 Task: Find connections with filter location Khirkiyān with filter topic #consultantswith filter profile language Spanish with filter current company Oracle with filter school DOEACC with filter industry Fire Protection with filter service category Event Planning with filter keywords title Sales Representative
Action: Mouse moved to (271, 198)
Screenshot: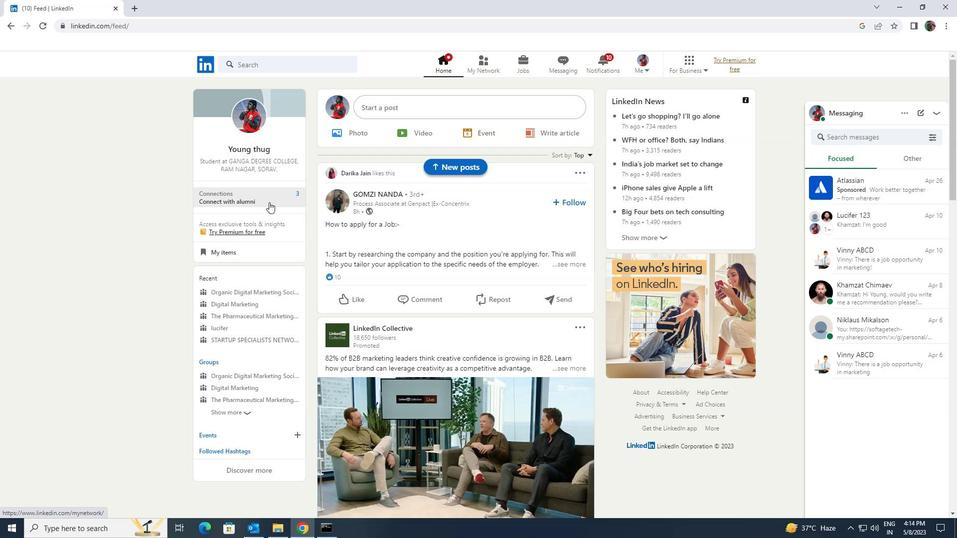 
Action: Mouse pressed left at (271, 198)
Screenshot: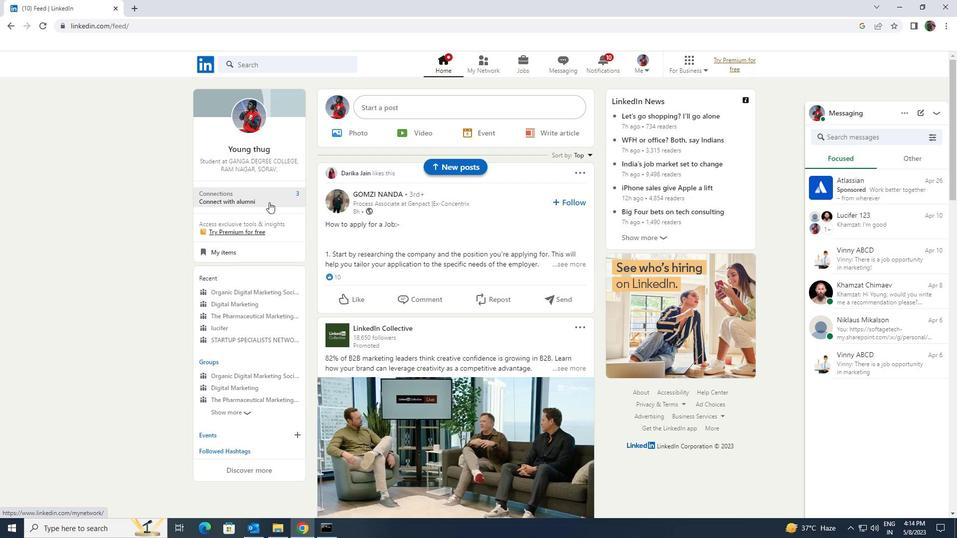 
Action: Mouse moved to (283, 119)
Screenshot: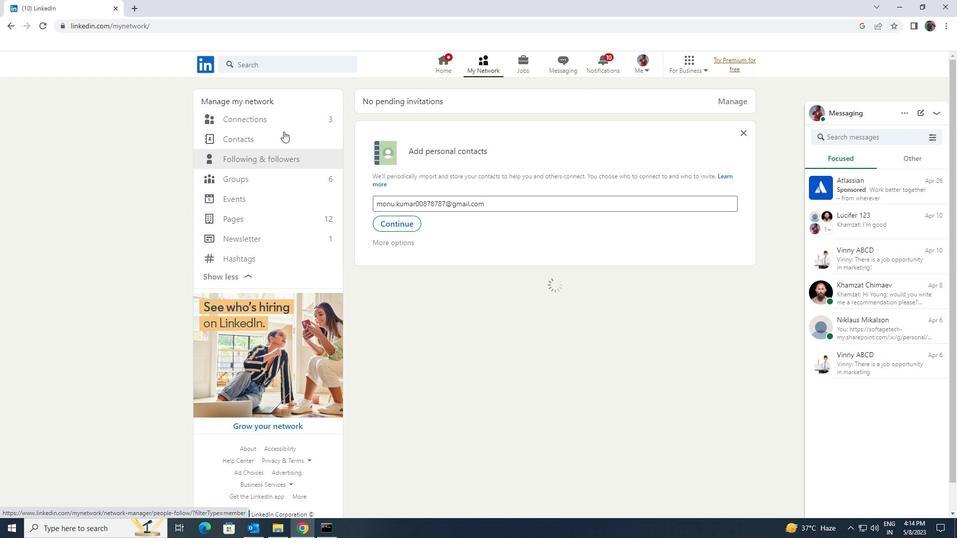 
Action: Mouse pressed left at (283, 119)
Screenshot: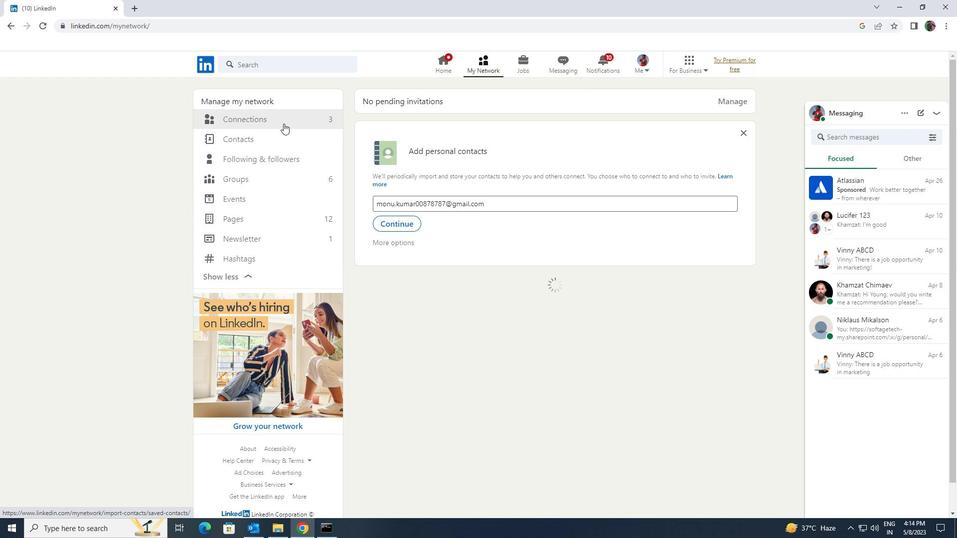 
Action: Mouse moved to (531, 123)
Screenshot: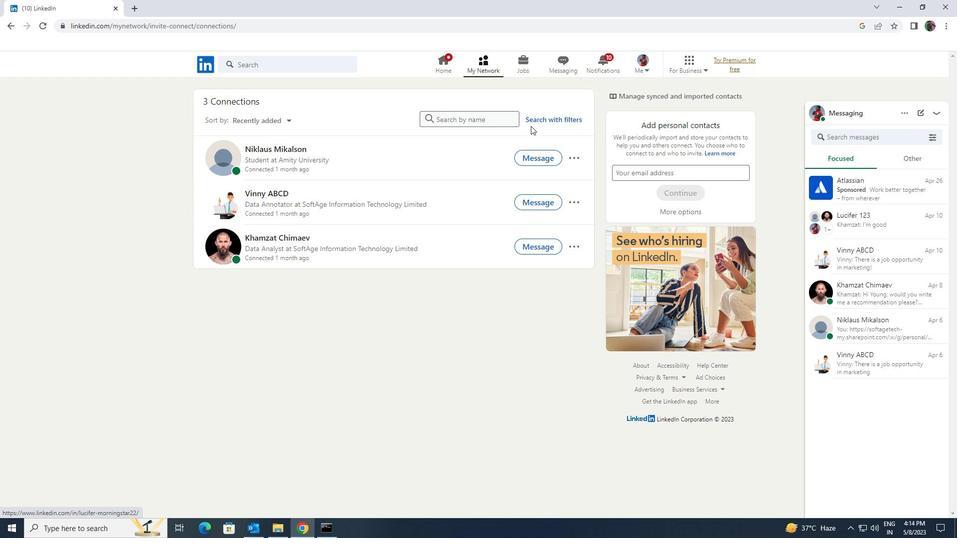 
Action: Mouse pressed left at (531, 123)
Screenshot: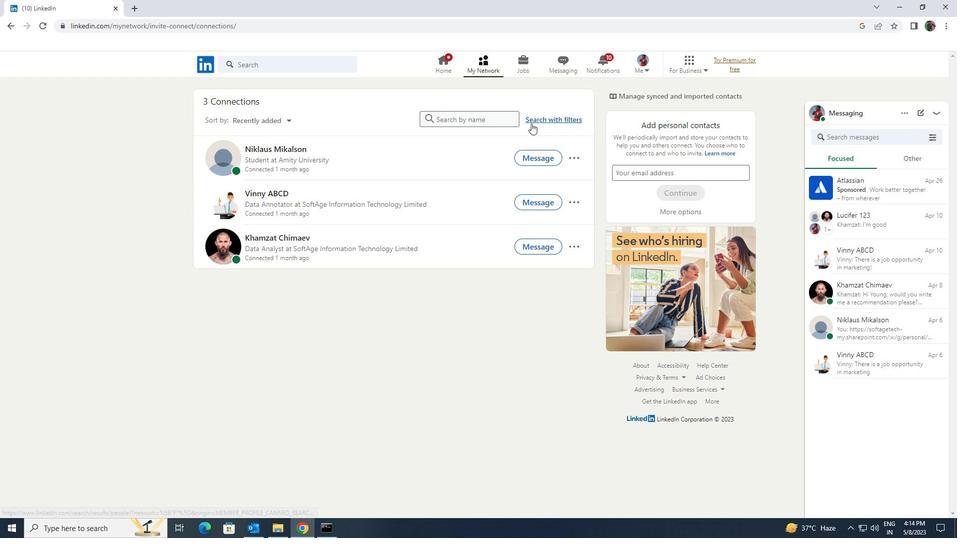 
Action: Mouse moved to (515, 92)
Screenshot: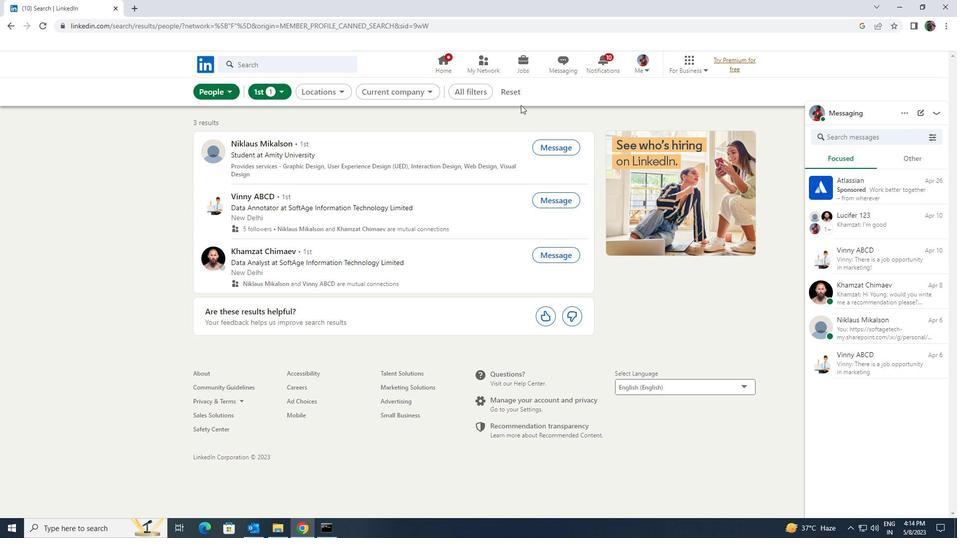
Action: Mouse pressed left at (515, 92)
Screenshot: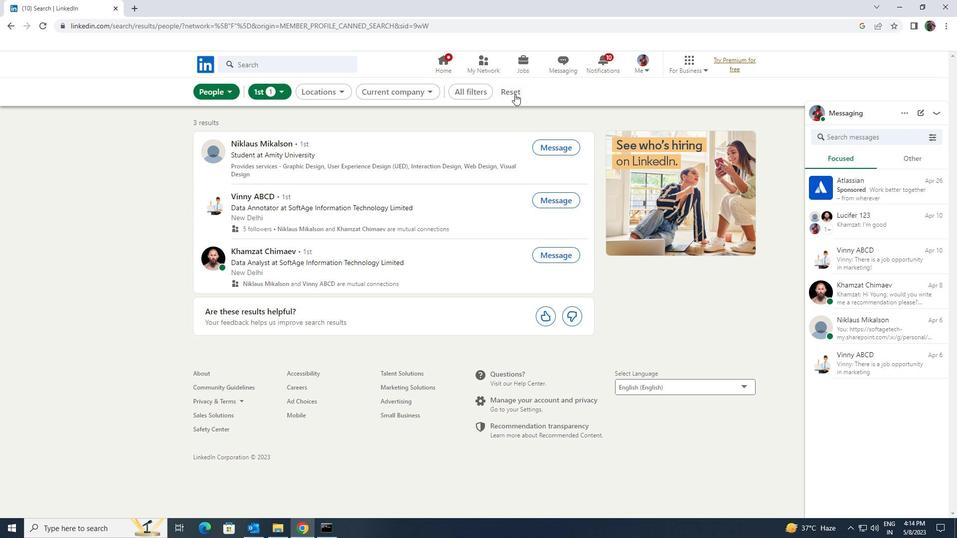 
Action: Mouse moved to (507, 92)
Screenshot: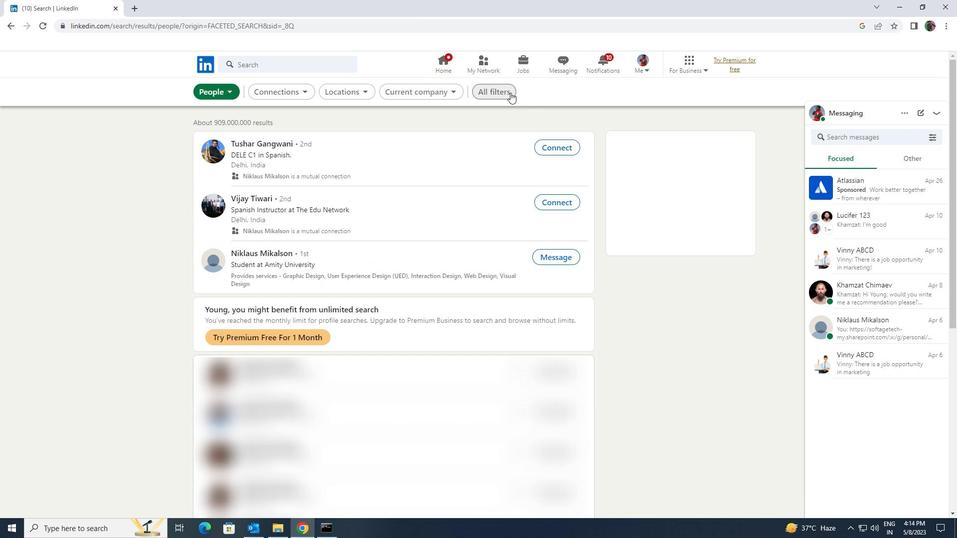 
Action: Mouse pressed left at (507, 92)
Screenshot: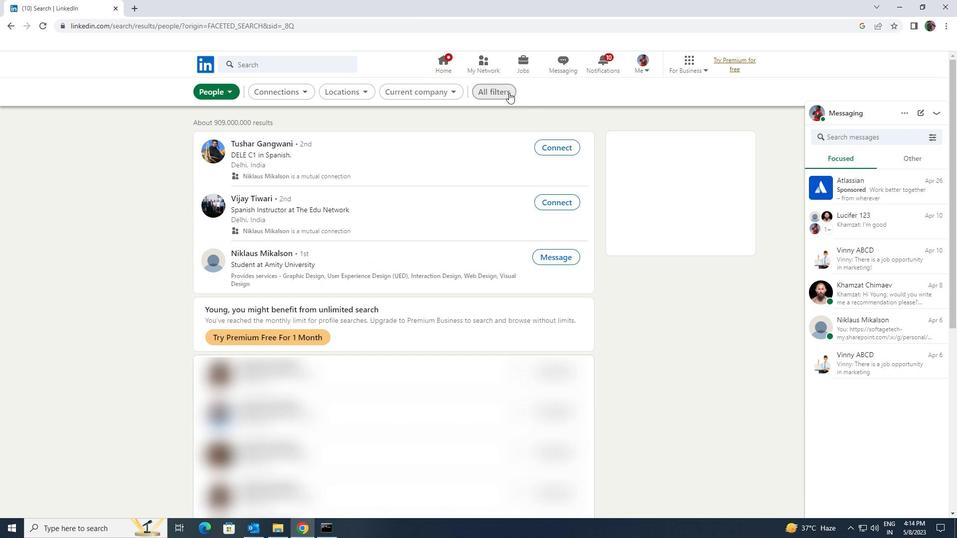 
Action: Mouse moved to (830, 391)
Screenshot: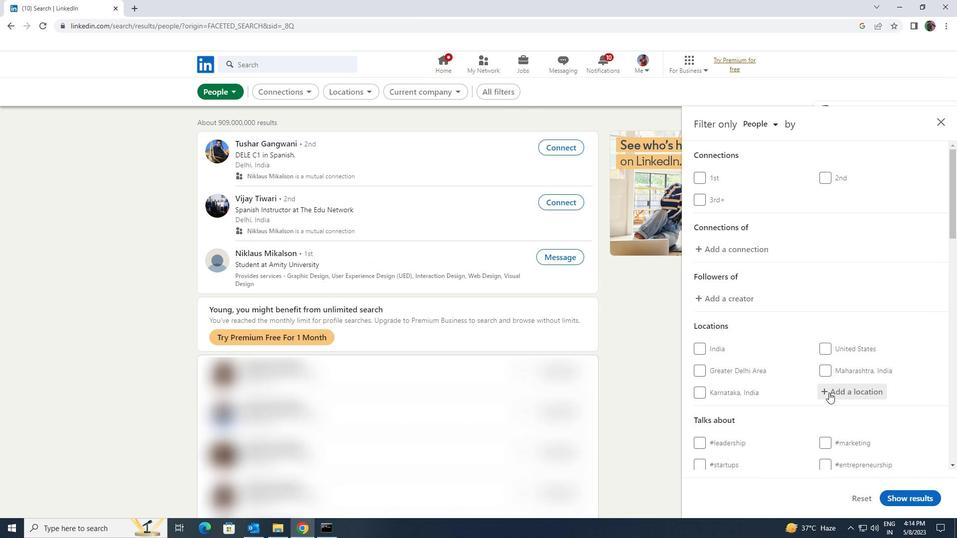 
Action: Mouse pressed left at (830, 391)
Screenshot: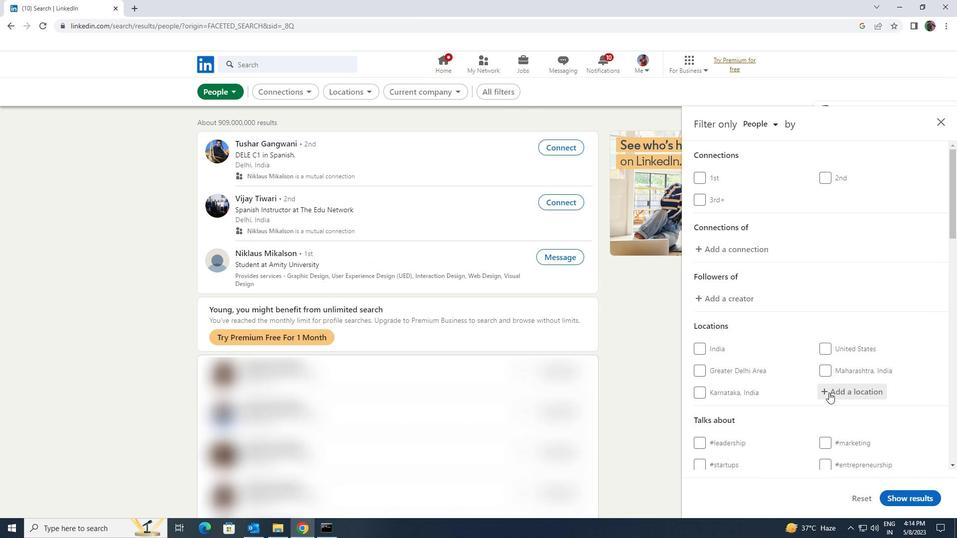 
Action: Key pressed <Key.shift>KHIRKIYAN<Key.backspace>
Screenshot: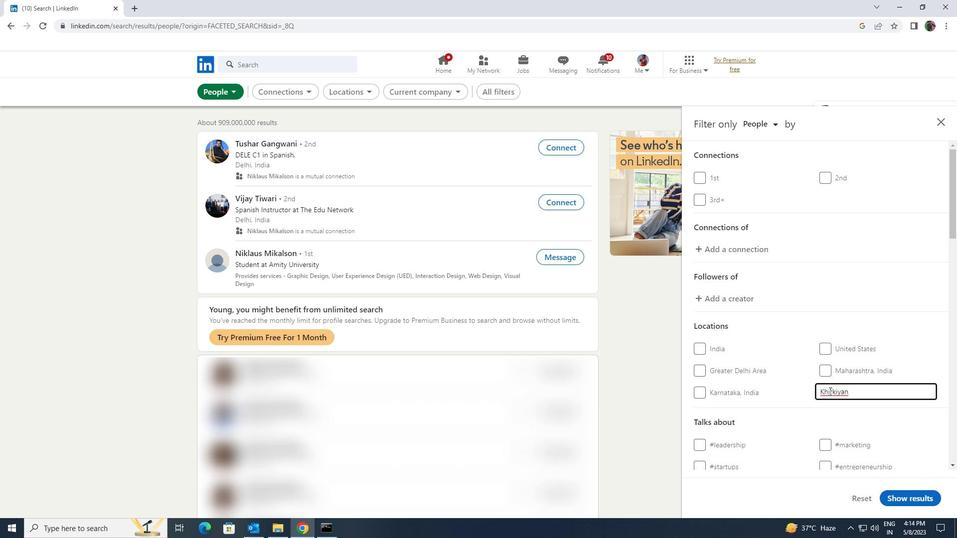 
Action: Mouse moved to (827, 406)
Screenshot: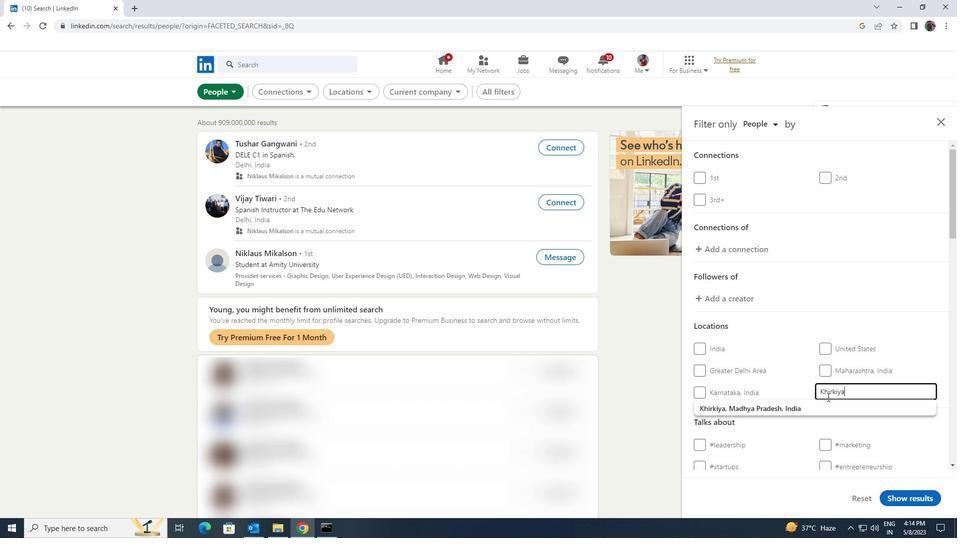 
Action: Mouse pressed left at (827, 406)
Screenshot: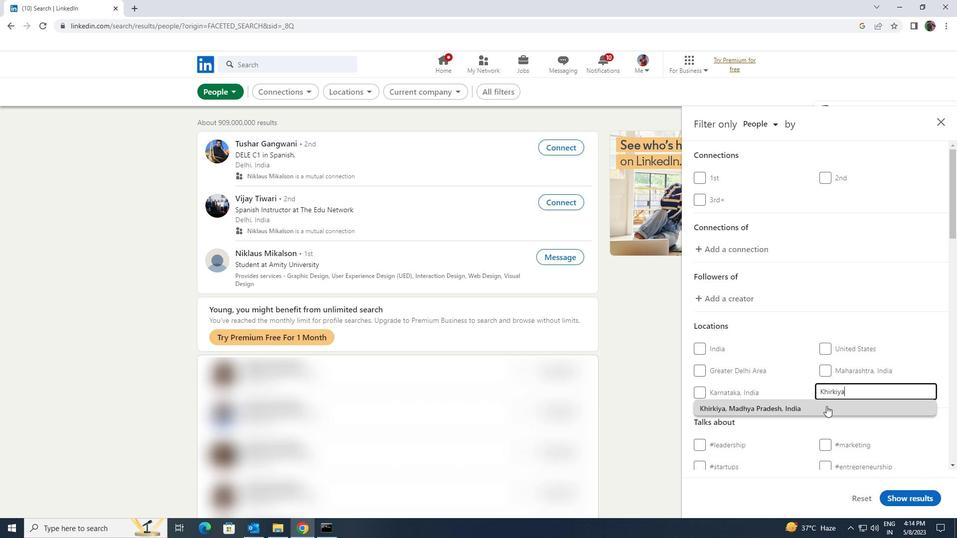 
Action: Mouse moved to (774, 375)
Screenshot: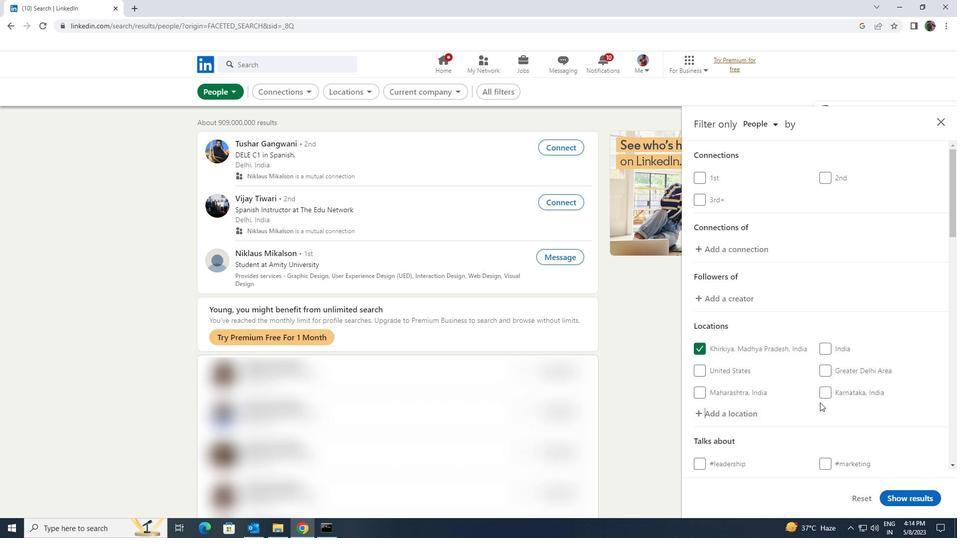 
Action: Mouse scrolled (774, 374) with delta (0, 0)
Screenshot: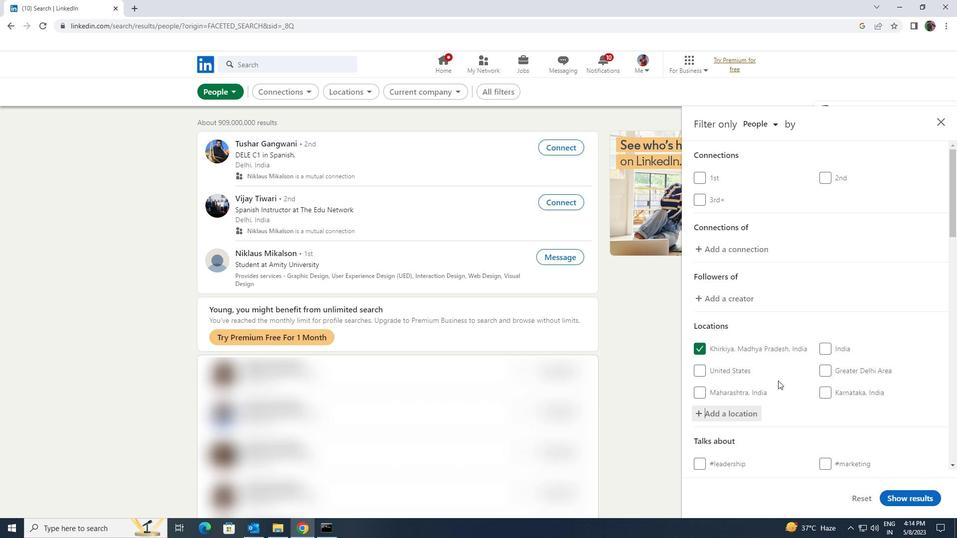 
Action: Mouse moved to (804, 408)
Screenshot: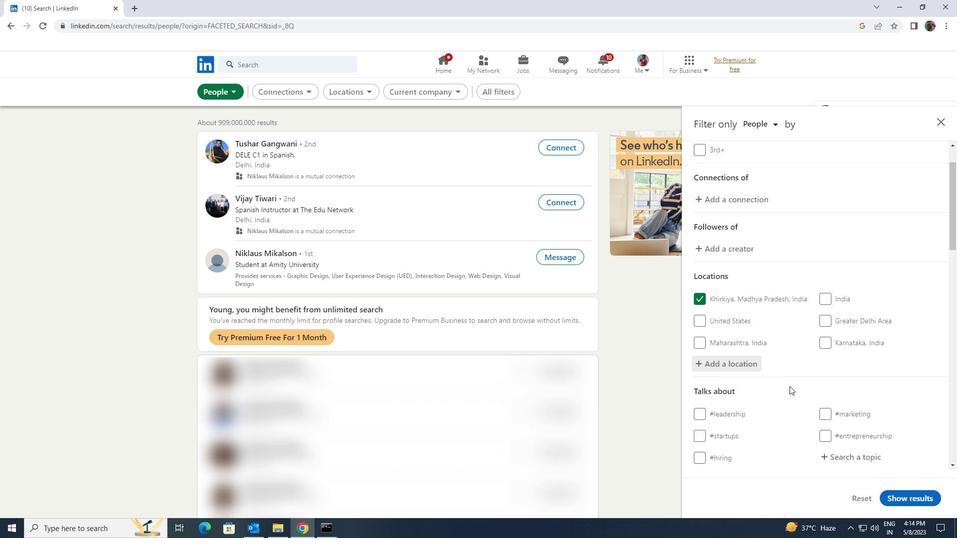 
Action: Mouse scrolled (804, 407) with delta (0, 0)
Screenshot: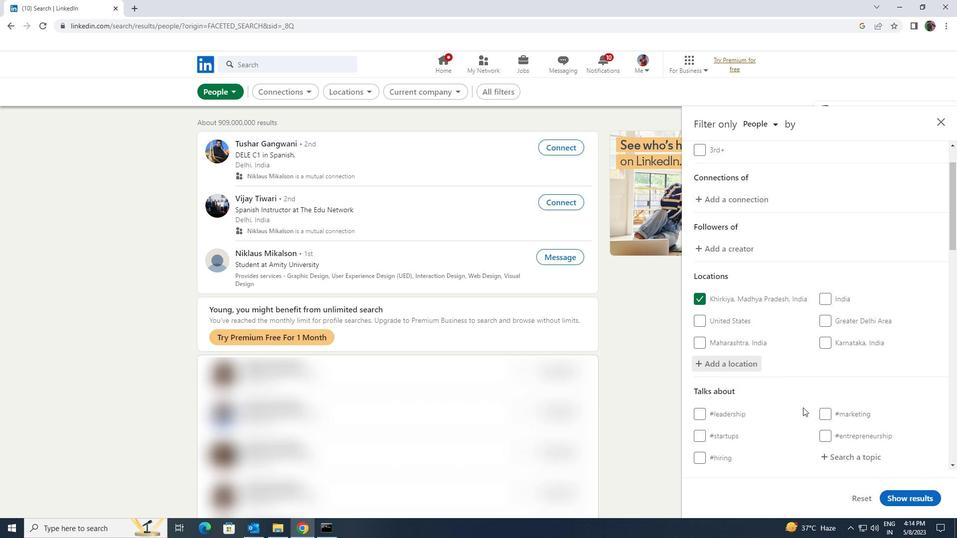 
Action: Mouse scrolled (804, 407) with delta (0, 0)
Screenshot: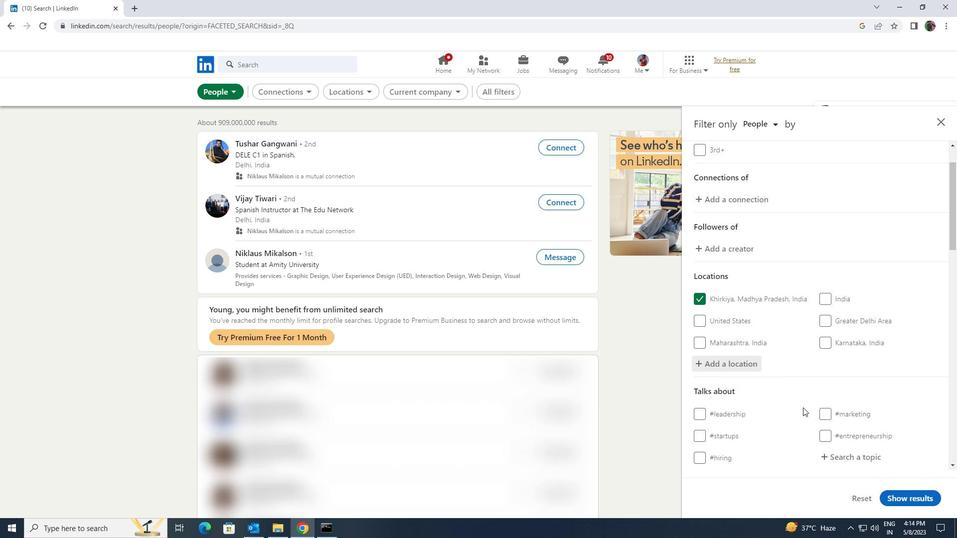 
Action: Mouse moved to (834, 362)
Screenshot: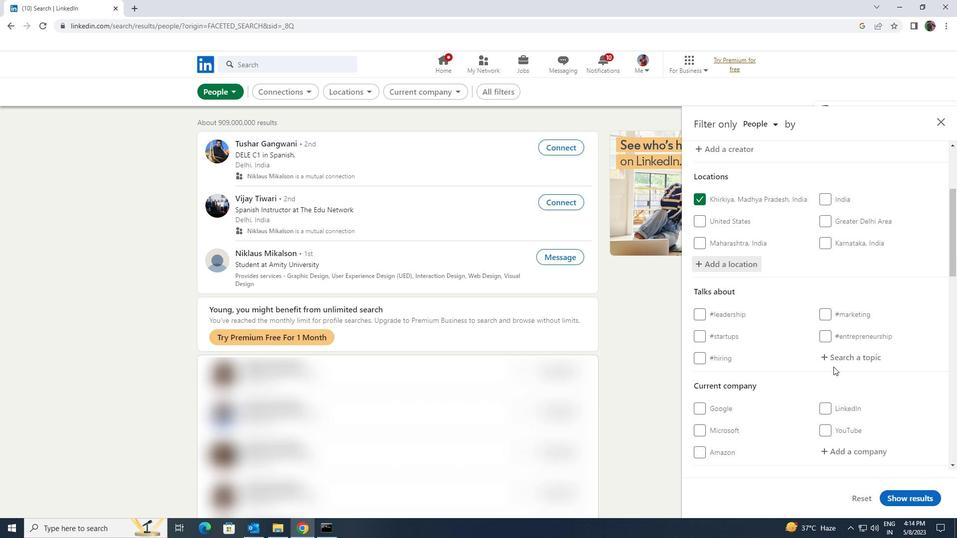 
Action: Mouse pressed left at (834, 362)
Screenshot: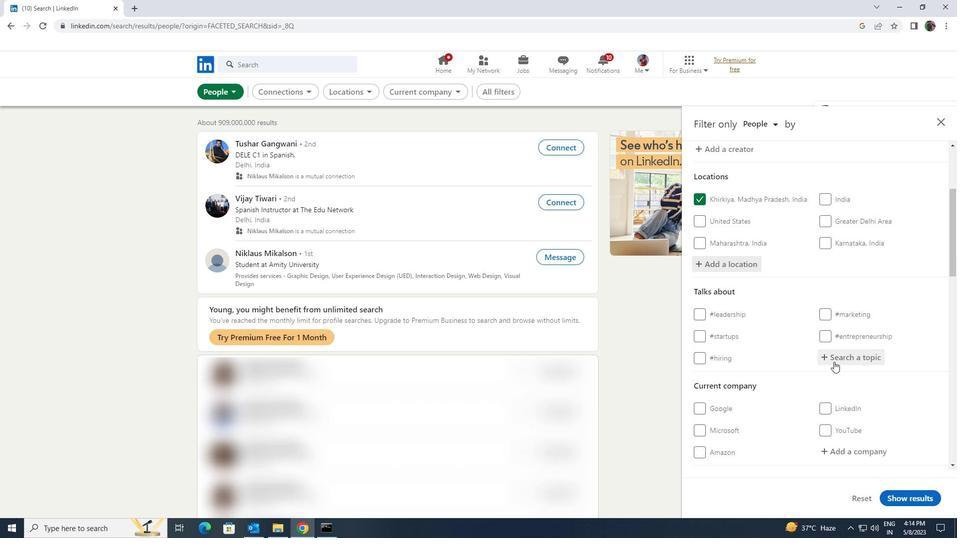 
Action: Key pressed <Key.shift><Key.shift><Key.shift><Key.shift><Key.shift>CONSU
Screenshot: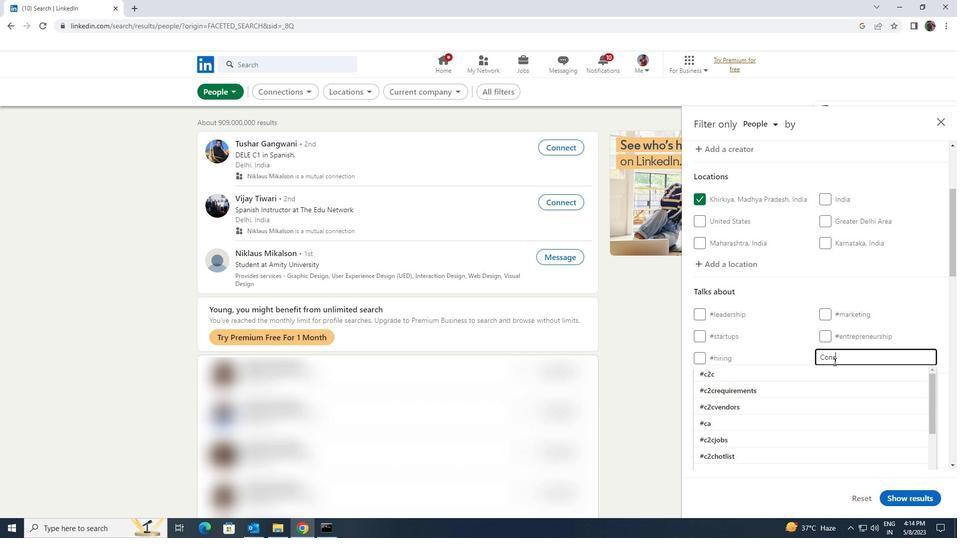 
Action: Mouse moved to (809, 418)
Screenshot: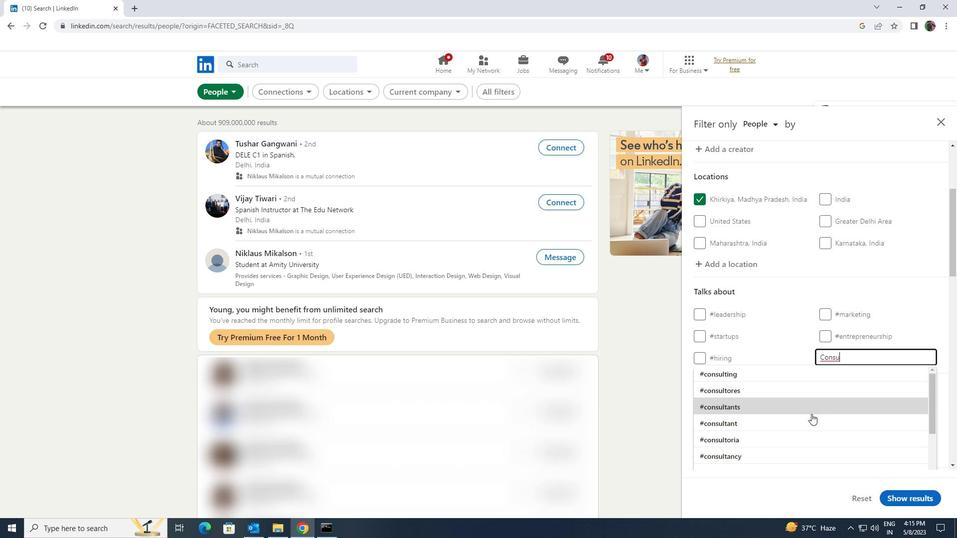 
Action: Mouse pressed left at (809, 418)
Screenshot: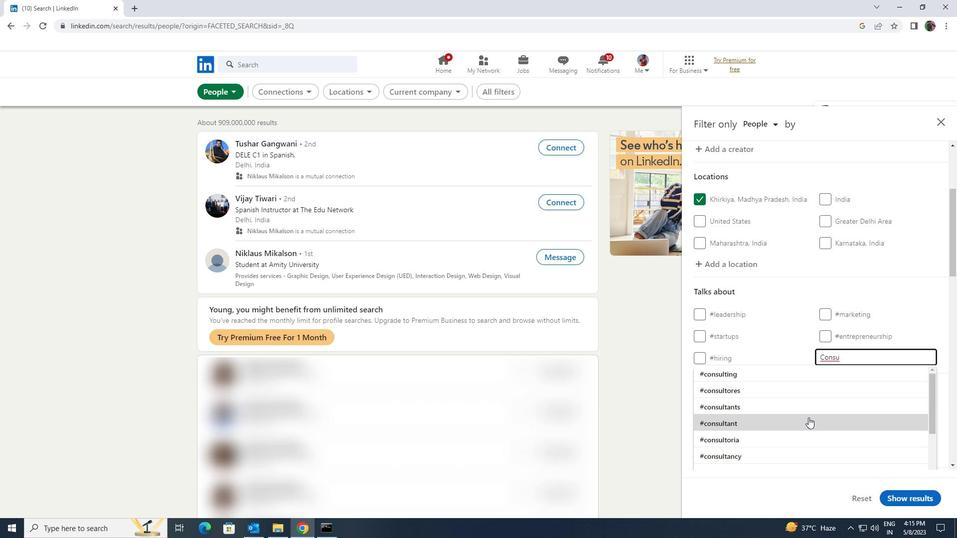 
Action: Mouse scrolled (809, 417) with delta (0, 0)
Screenshot: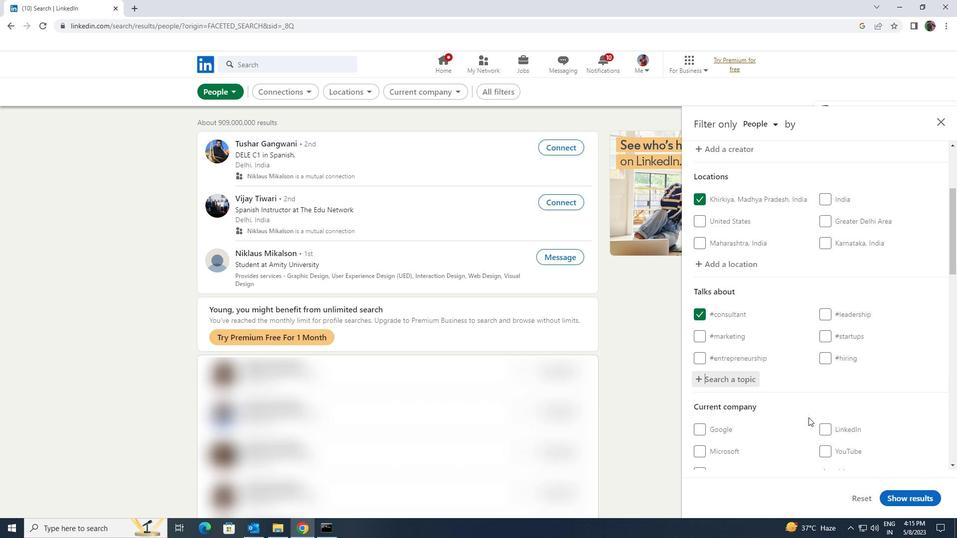 
Action: Mouse scrolled (809, 417) with delta (0, 0)
Screenshot: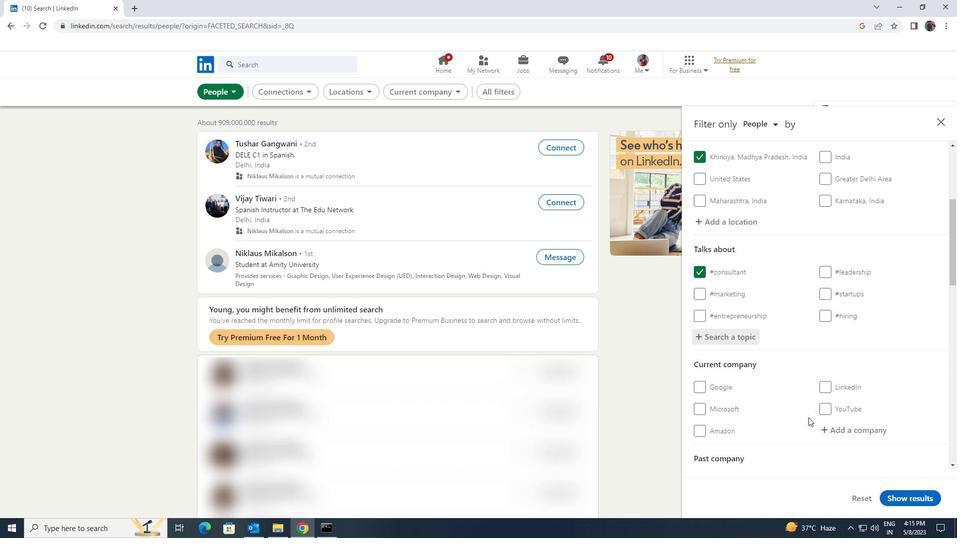 
Action: Mouse scrolled (809, 417) with delta (0, 0)
Screenshot: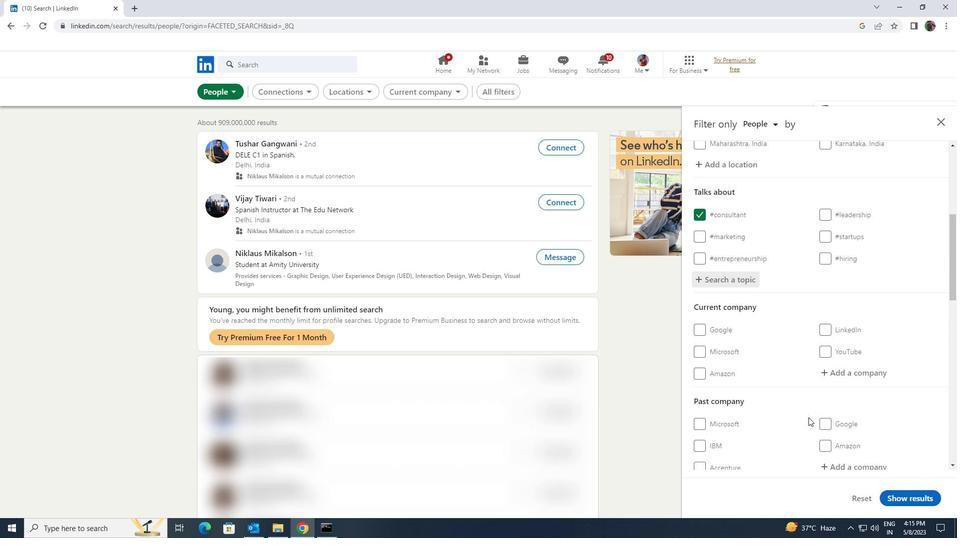 
Action: Mouse scrolled (809, 417) with delta (0, 0)
Screenshot: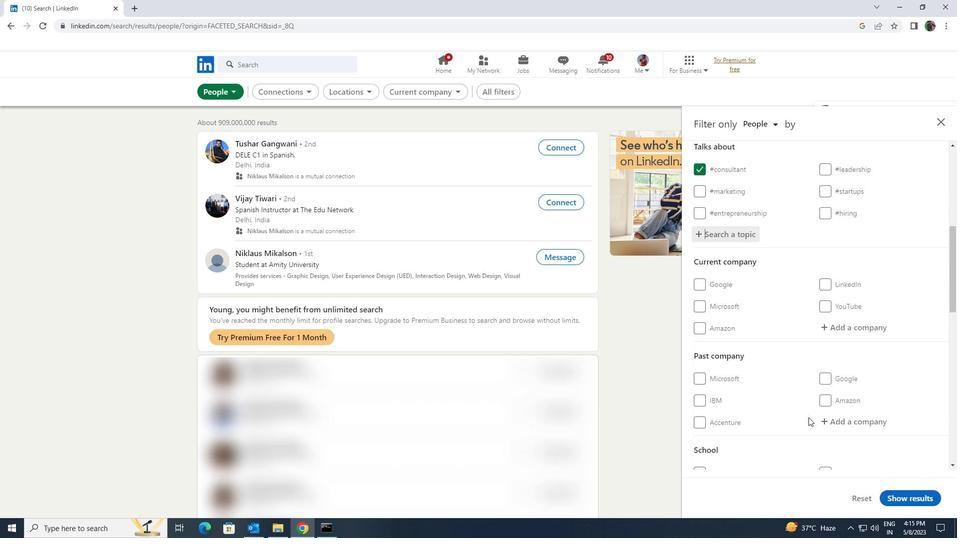 
Action: Mouse scrolled (809, 417) with delta (0, 0)
Screenshot: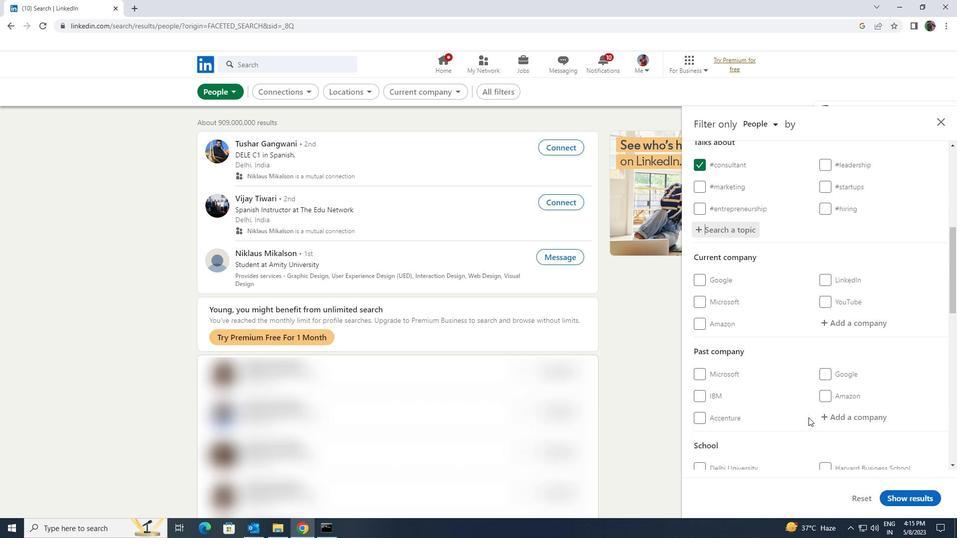 
Action: Mouse scrolled (809, 417) with delta (0, 0)
Screenshot: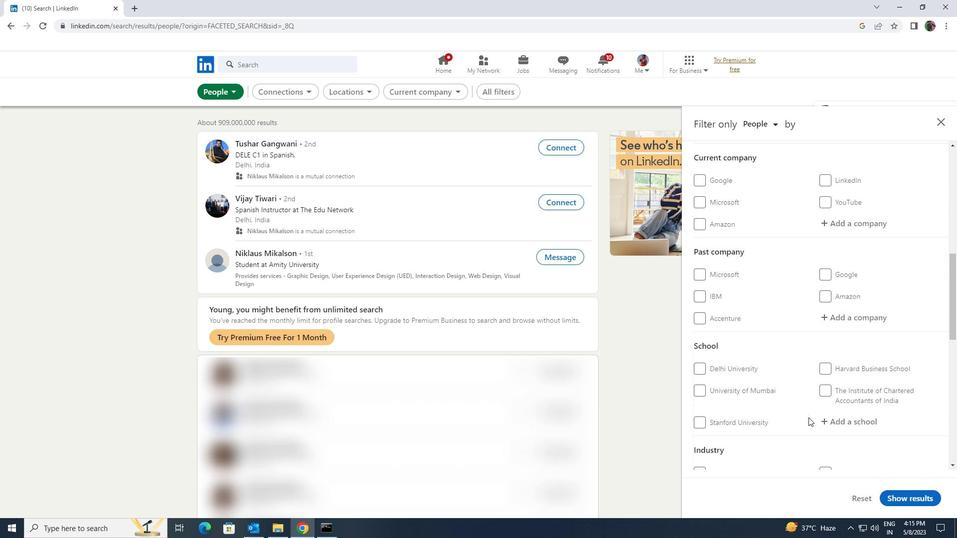 
Action: Mouse scrolled (809, 417) with delta (0, 0)
Screenshot: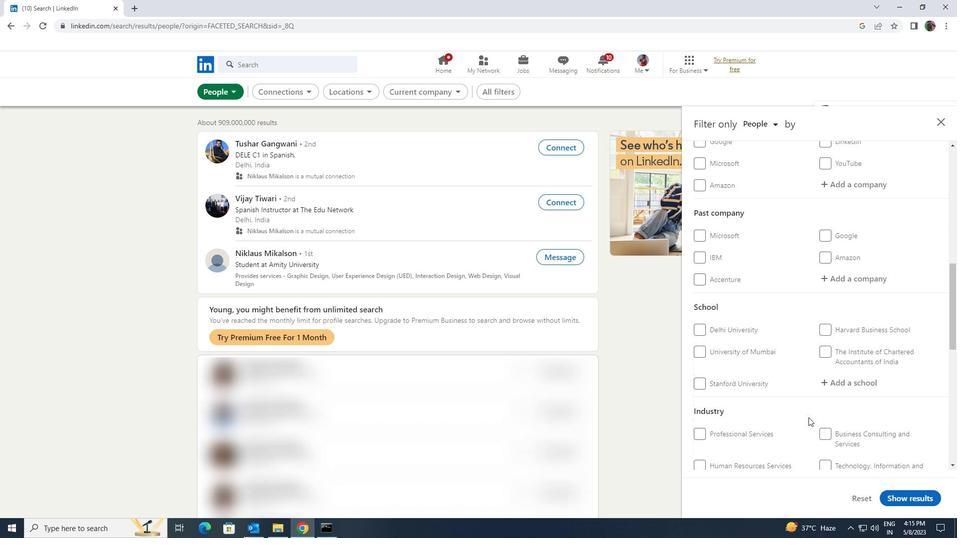 
Action: Mouse scrolled (809, 417) with delta (0, 0)
Screenshot: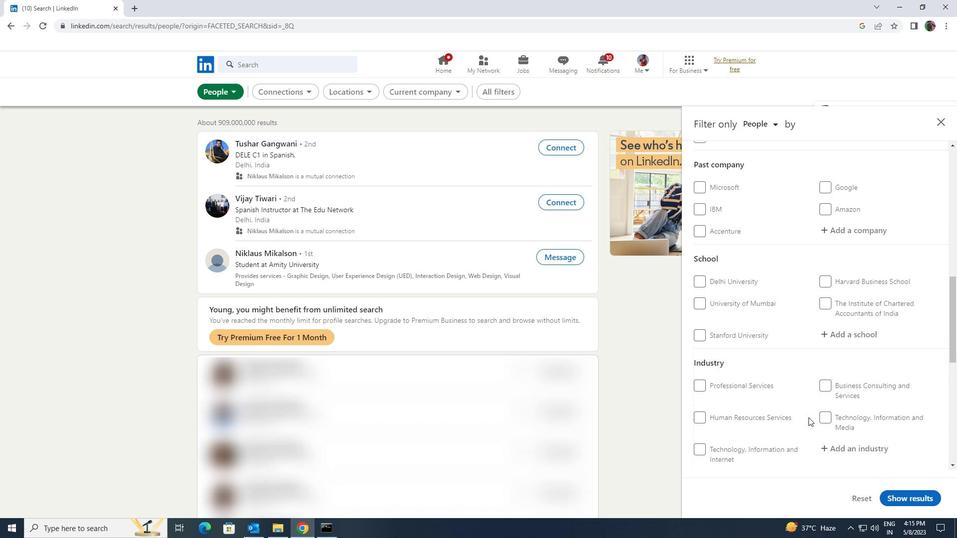 
Action: Mouse scrolled (809, 417) with delta (0, 0)
Screenshot: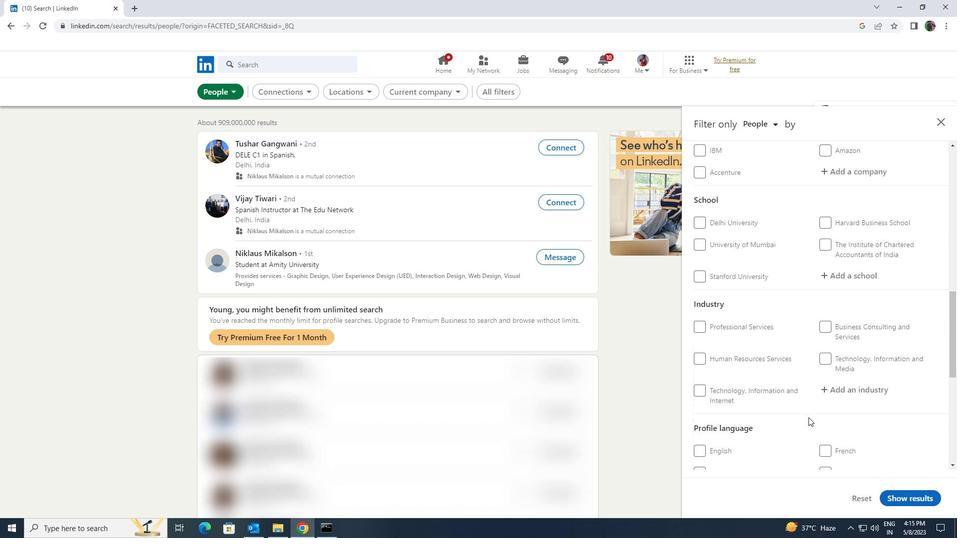 
Action: Mouse moved to (724, 415)
Screenshot: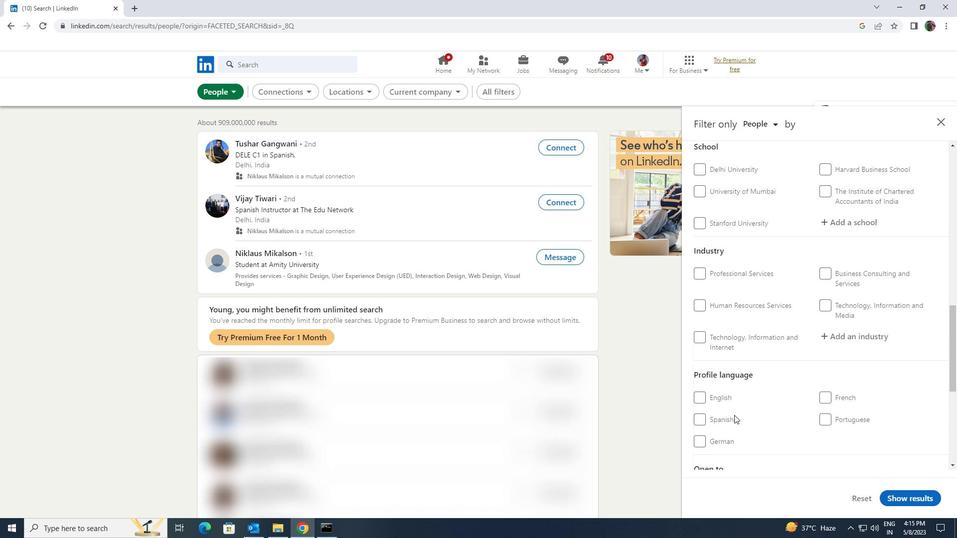 
Action: Mouse pressed left at (724, 415)
Screenshot: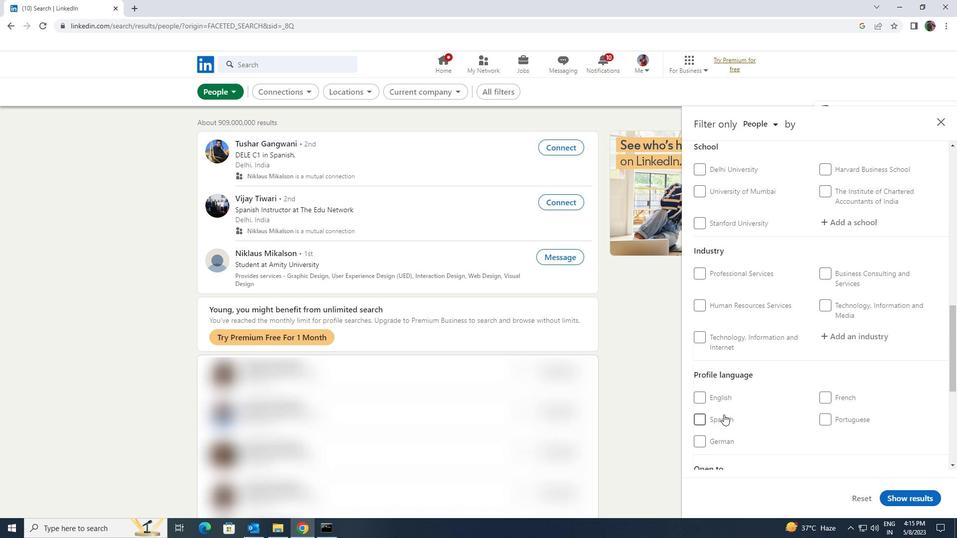 
Action: Mouse moved to (828, 425)
Screenshot: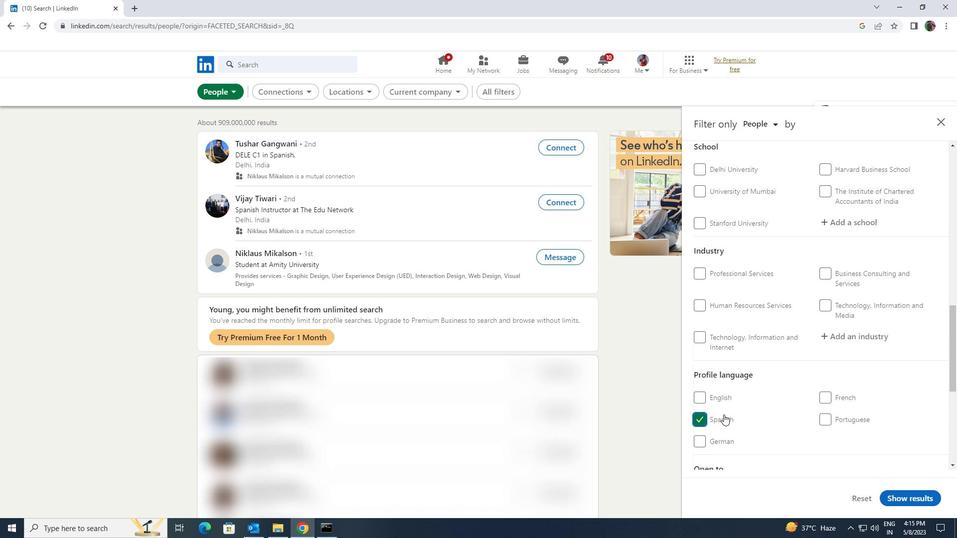 
Action: Mouse scrolled (828, 425) with delta (0, 0)
Screenshot: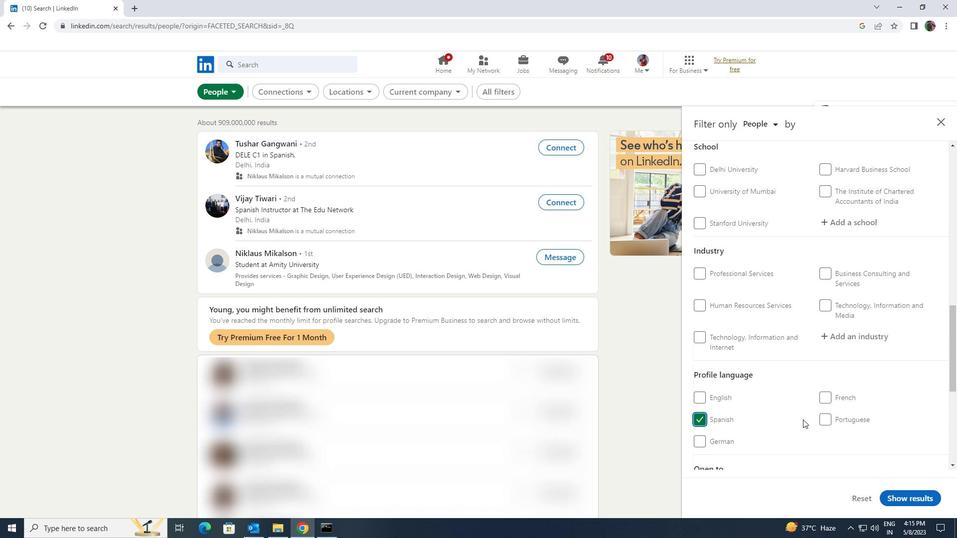 
Action: Mouse moved to (828, 426)
Screenshot: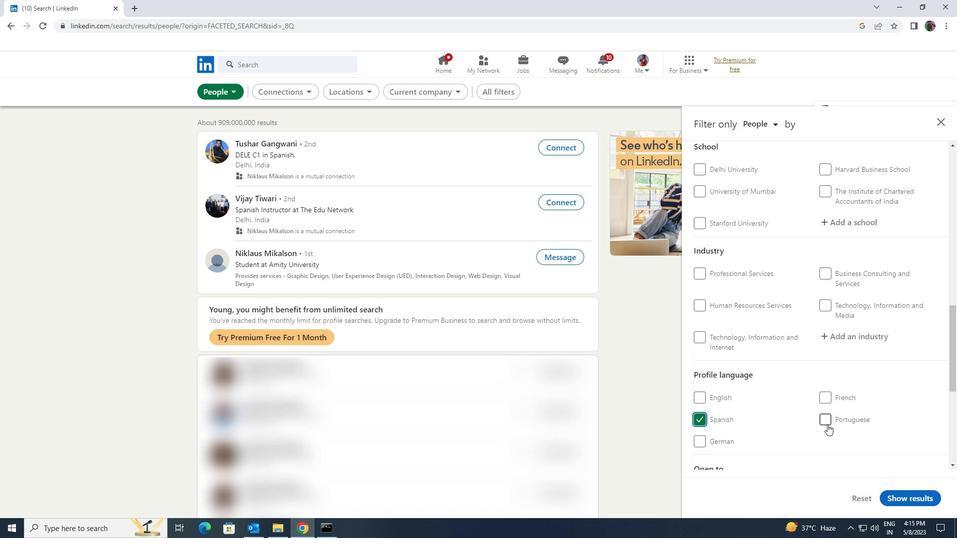 
Action: Mouse scrolled (828, 426) with delta (0, 0)
Screenshot: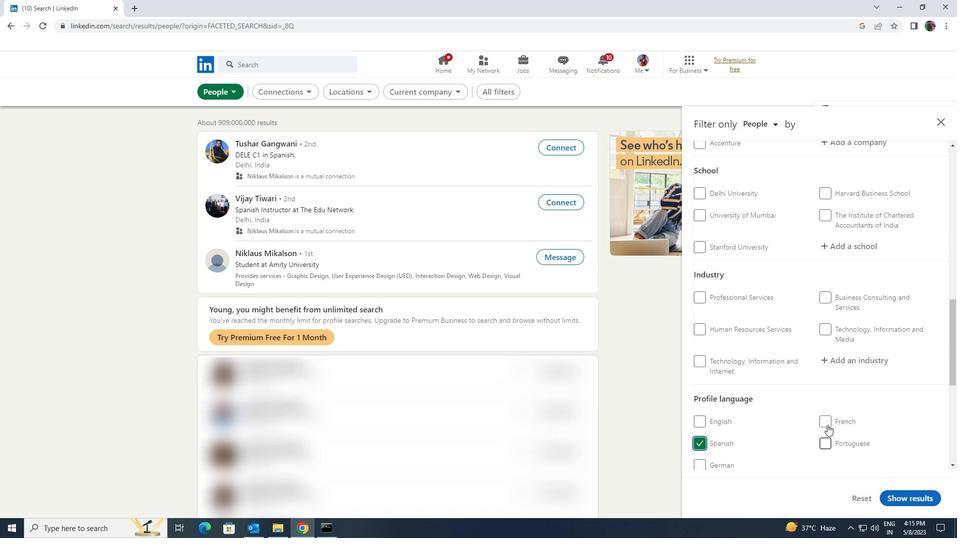 
Action: Mouse scrolled (828, 426) with delta (0, 0)
Screenshot: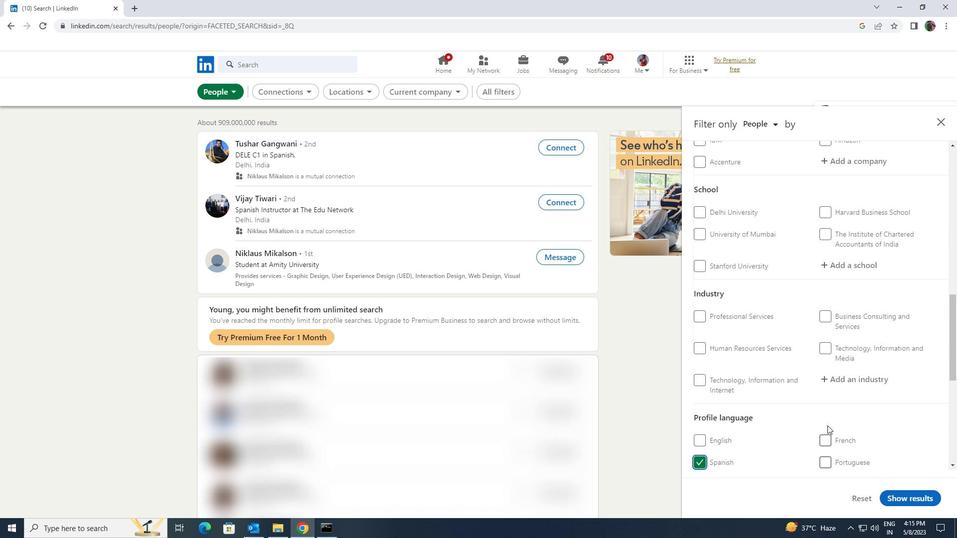 
Action: Mouse moved to (828, 426)
Screenshot: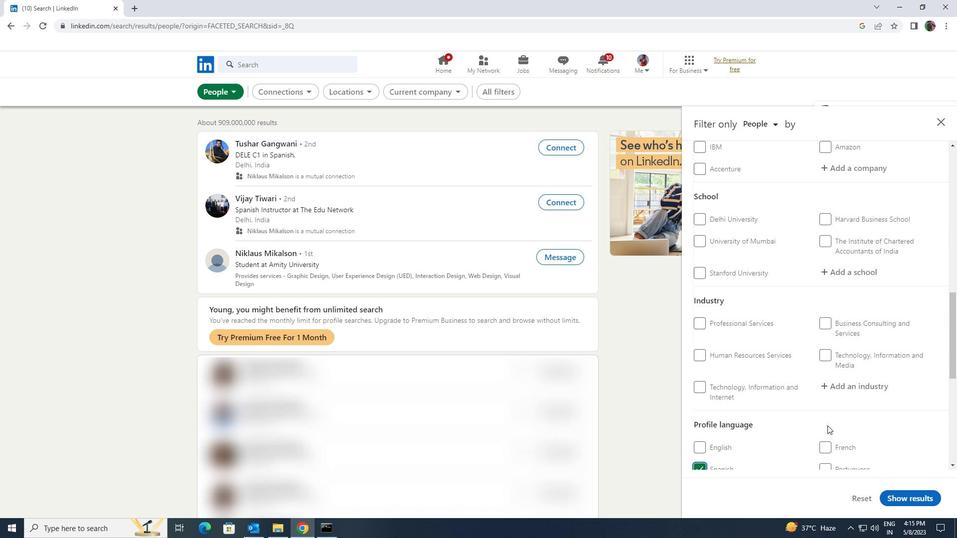 
Action: Mouse scrolled (828, 427) with delta (0, 0)
Screenshot: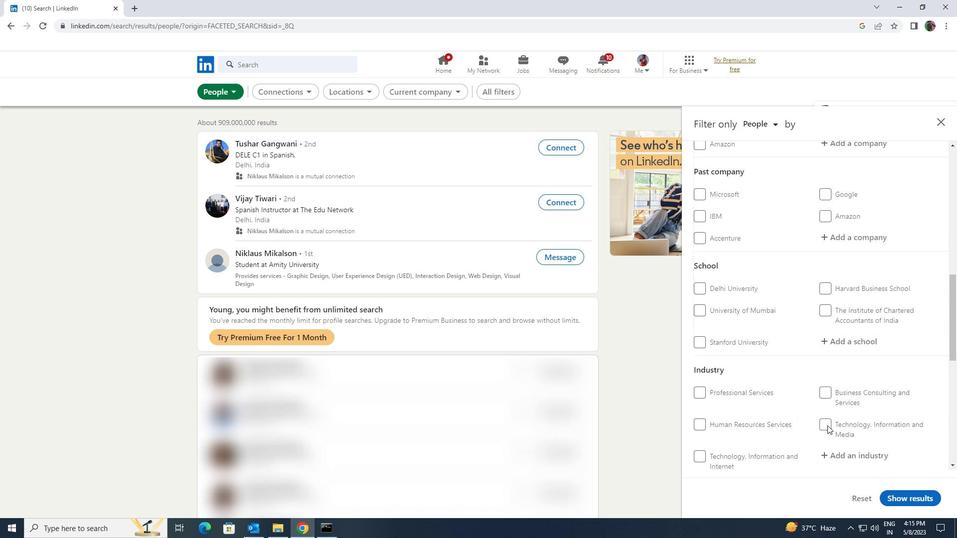 
Action: Mouse scrolled (828, 427) with delta (0, 0)
Screenshot: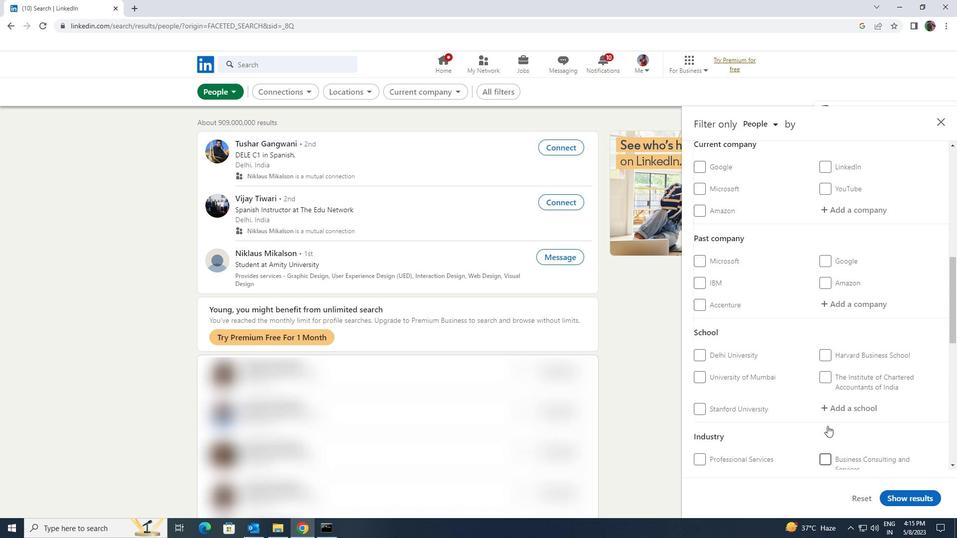 
Action: Mouse scrolled (828, 427) with delta (0, 0)
Screenshot: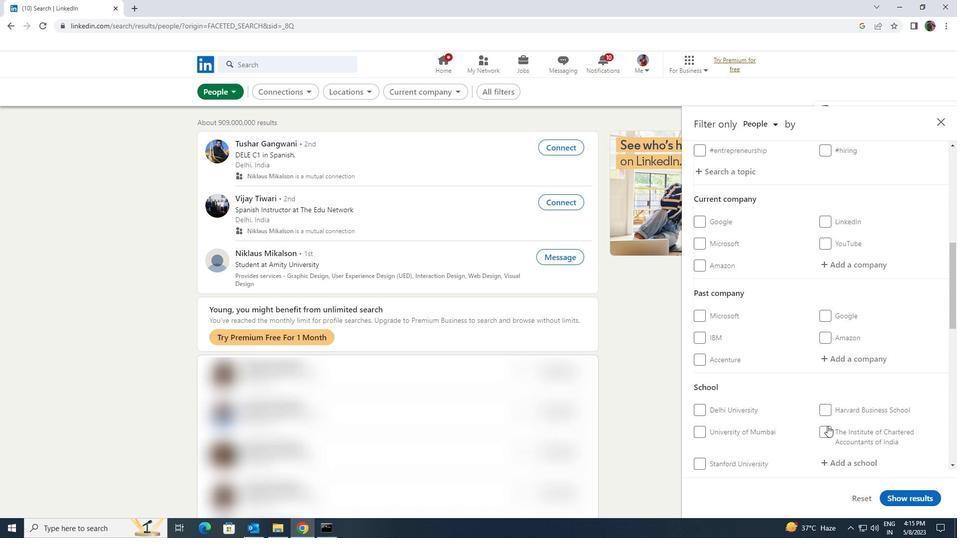 
Action: Mouse scrolled (828, 427) with delta (0, 0)
Screenshot: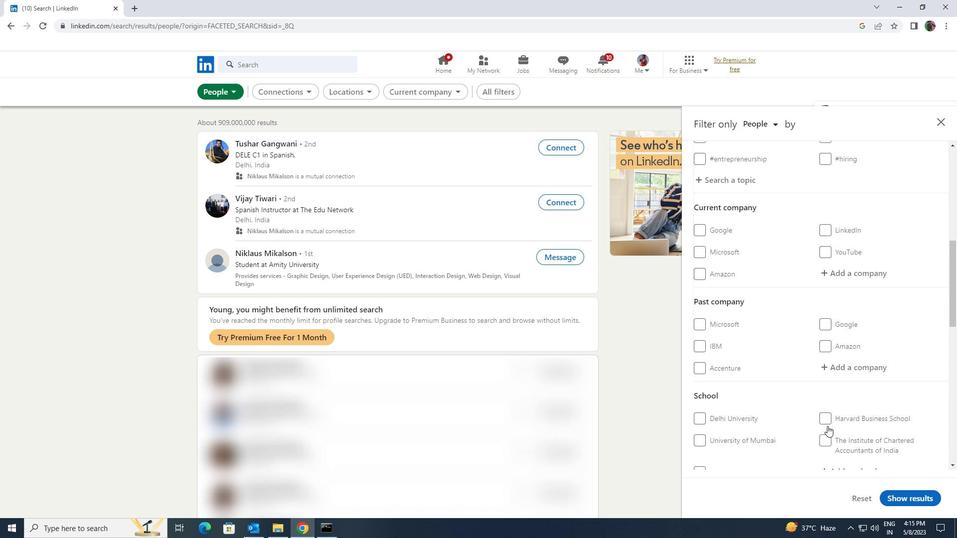 
Action: Mouse moved to (828, 373)
Screenshot: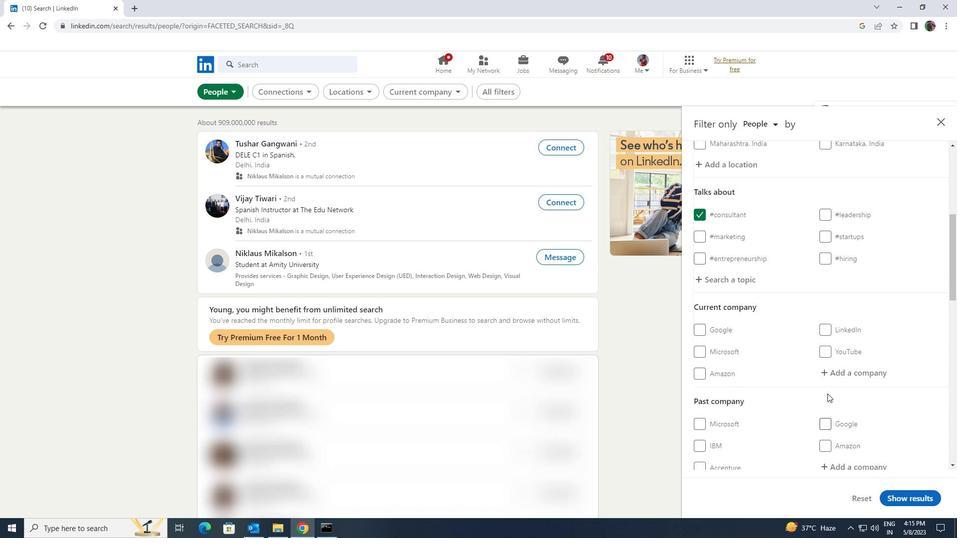 
Action: Mouse pressed left at (828, 373)
Screenshot: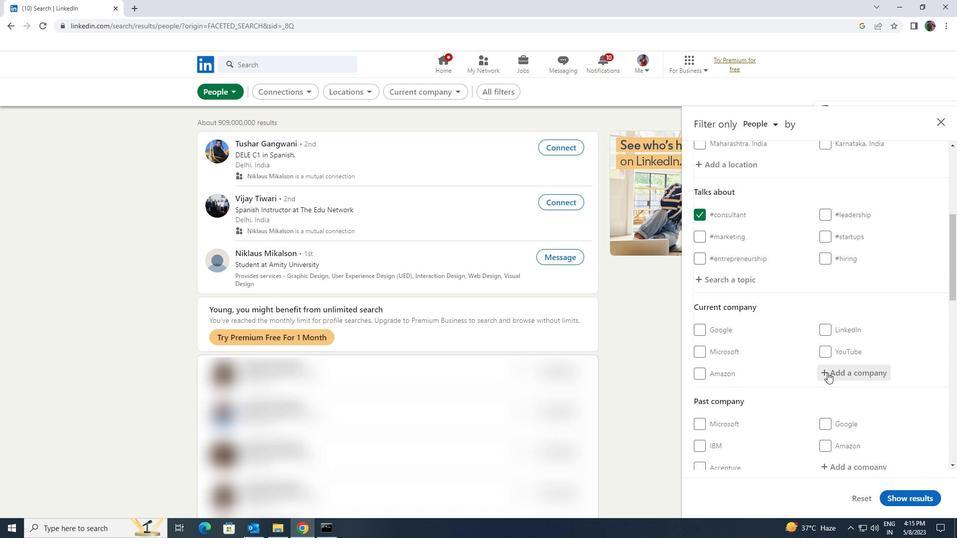 
Action: Key pressed <Key.shift>ORACLE
Screenshot: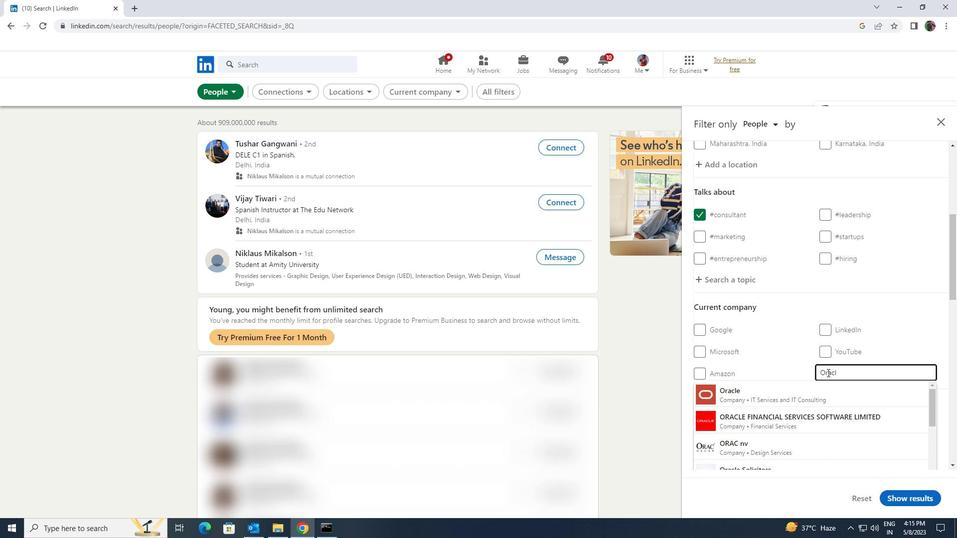 
Action: Mouse moved to (822, 391)
Screenshot: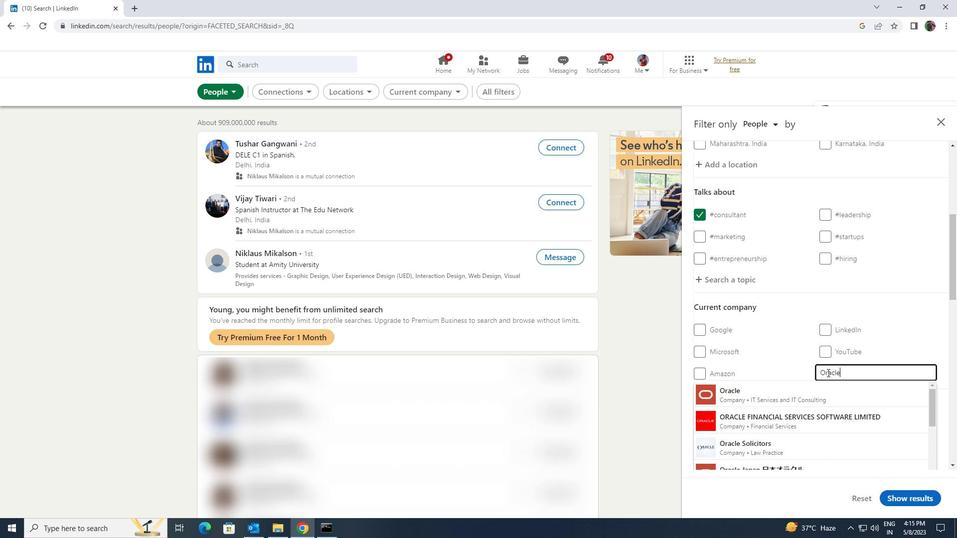 
Action: Mouse pressed left at (822, 391)
Screenshot: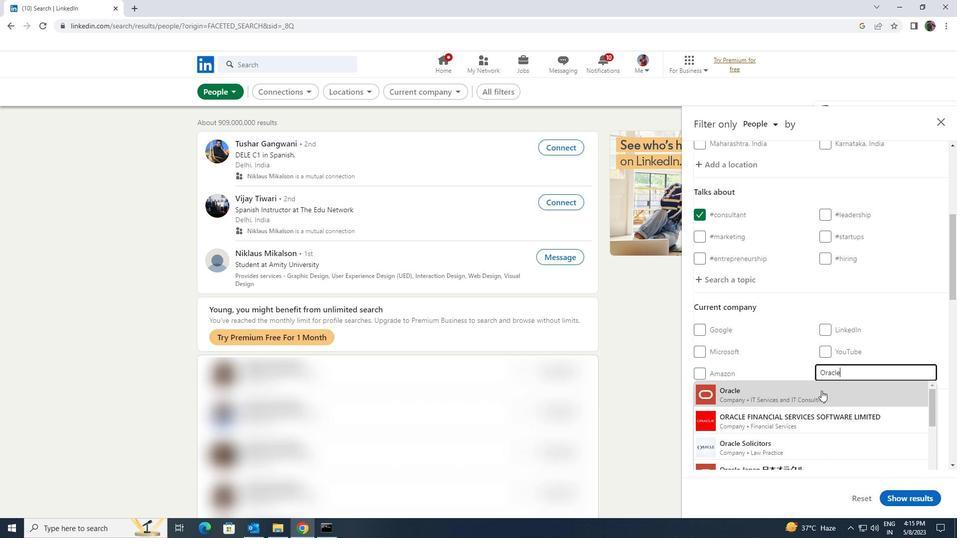 
Action: Mouse scrolled (822, 390) with delta (0, 0)
Screenshot: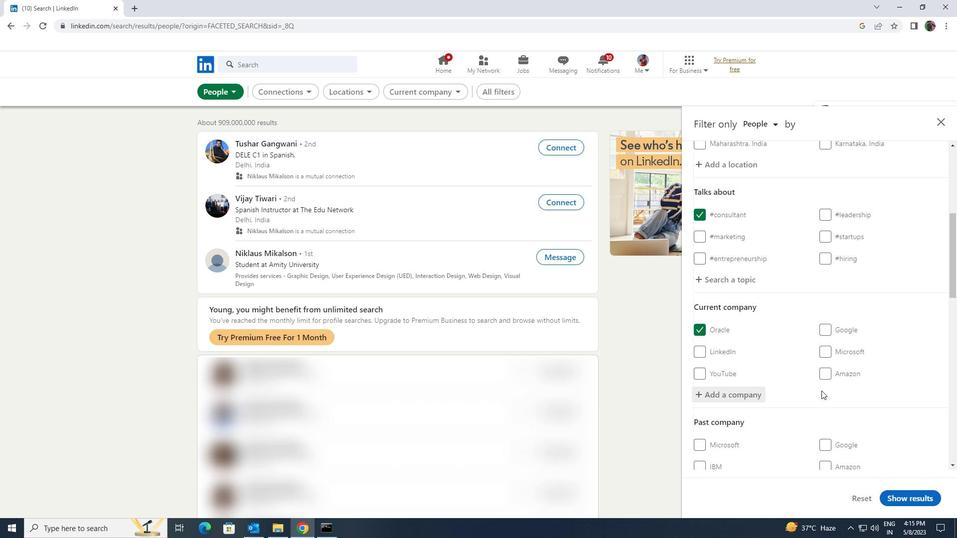 
Action: Mouse scrolled (822, 390) with delta (0, 0)
Screenshot: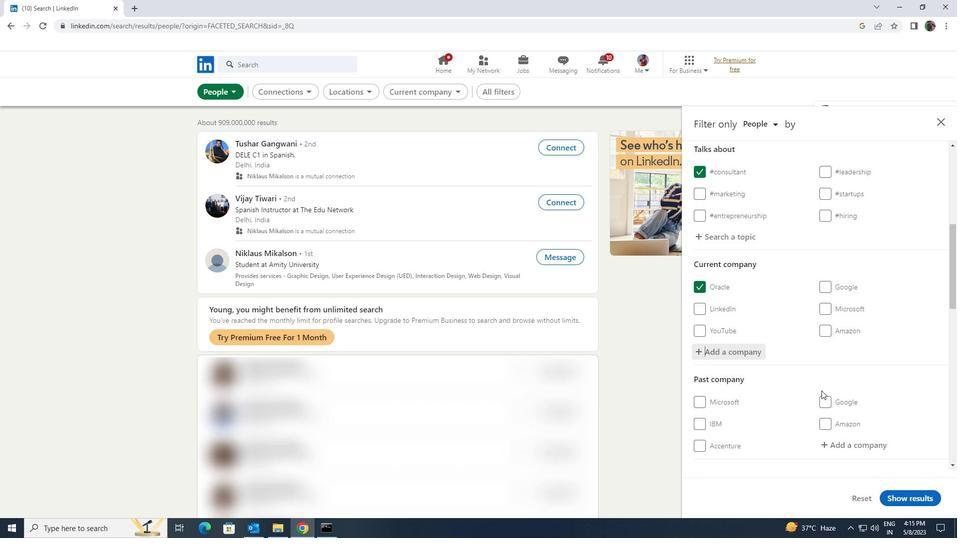 
Action: Mouse moved to (824, 390)
Screenshot: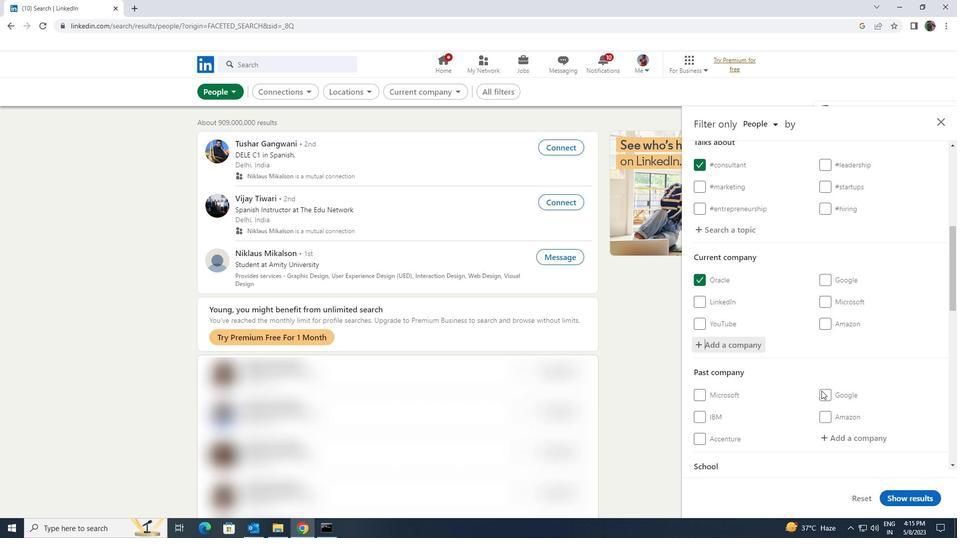 
Action: Mouse scrolled (824, 390) with delta (0, 0)
Screenshot: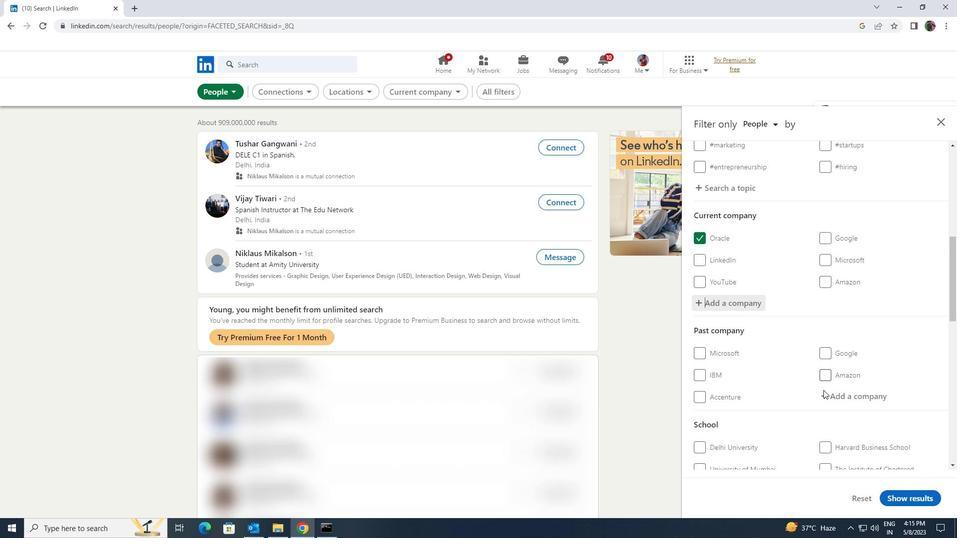 
Action: Mouse scrolled (824, 390) with delta (0, 0)
Screenshot: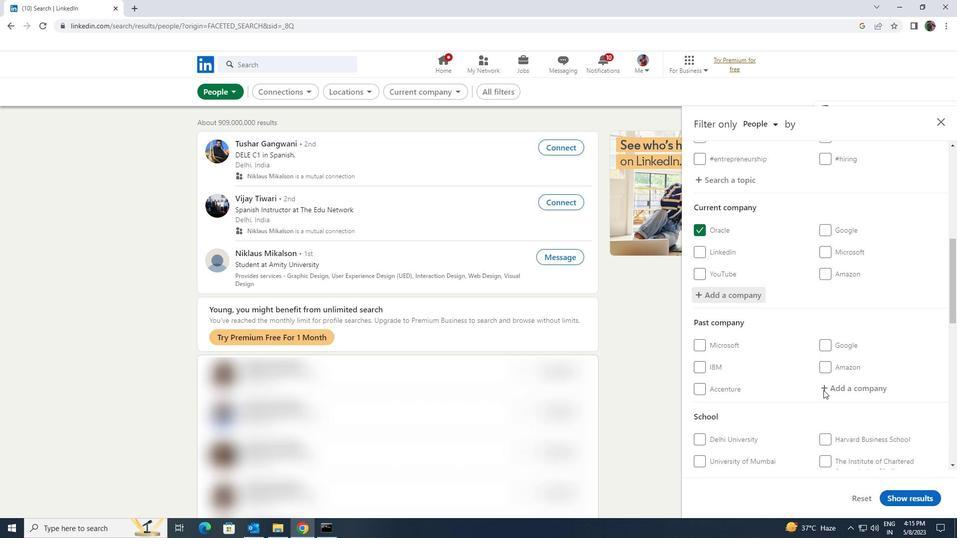 
Action: Mouse moved to (827, 389)
Screenshot: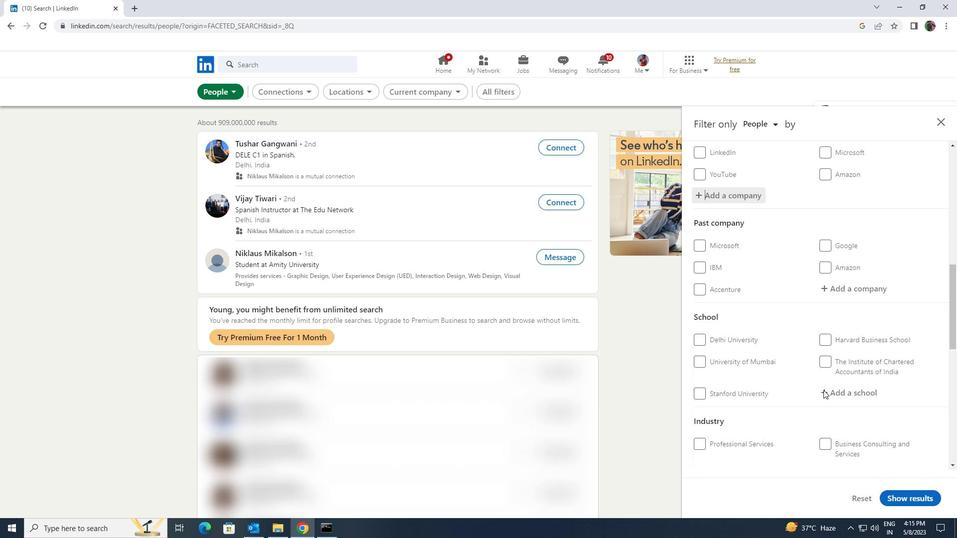 
Action: Mouse pressed left at (827, 389)
Screenshot: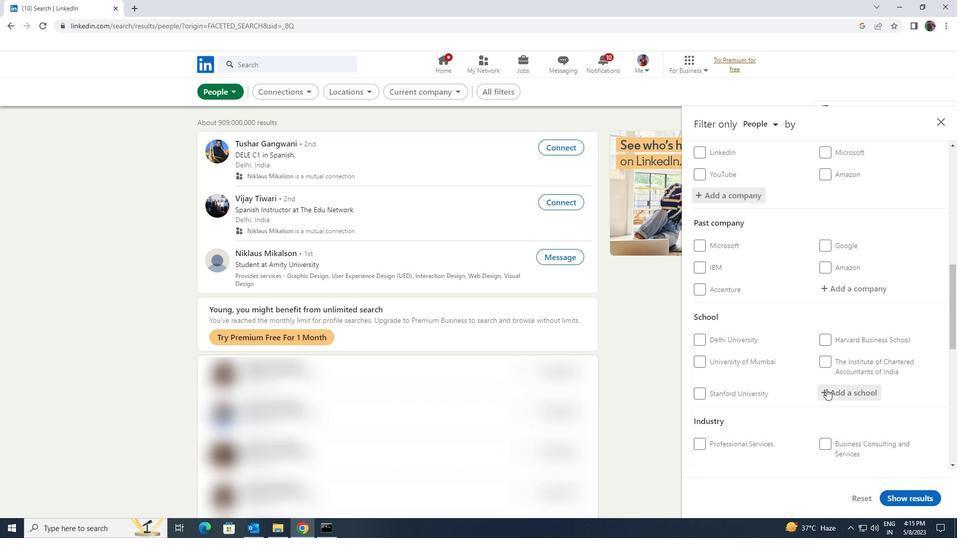 
Action: Key pressed <Key.shift><Key.shift><Key.shift><Key.shift><Key.shift><Key.shift><Key.shift><Key.shift><Key.shift><Key.shift><Key.shift>DOEACC
Screenshot: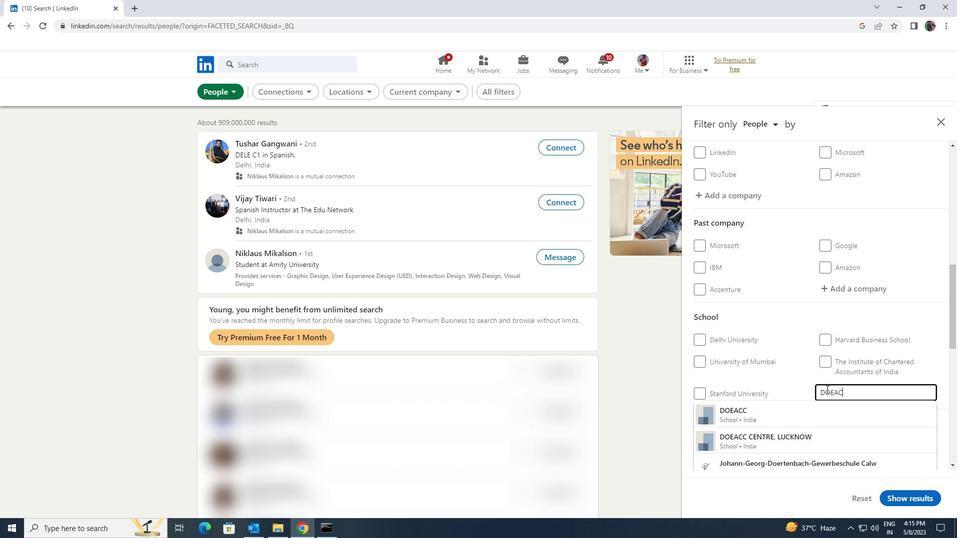 
Action: Mouse moved to (825, 407)
Screenshot: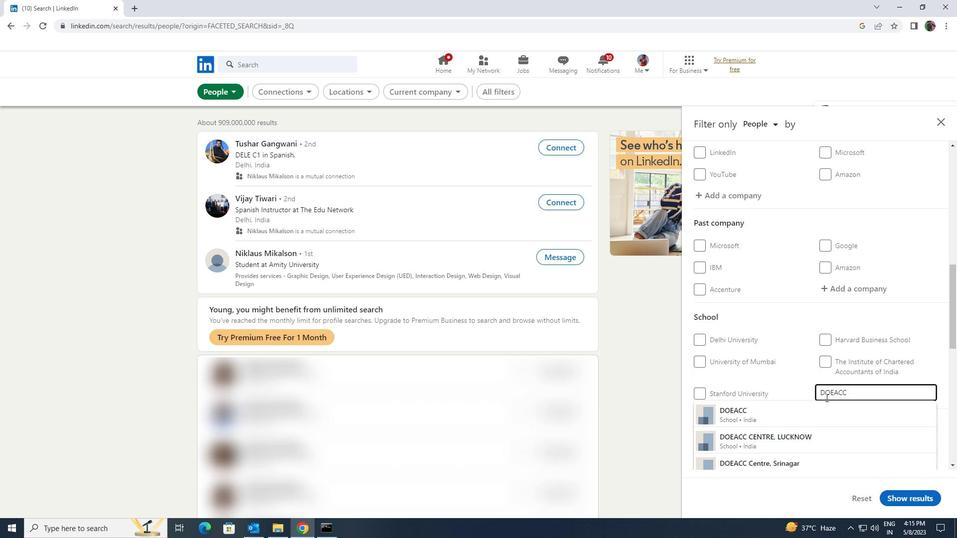 
Action: Mouse pressed left at (825, 407)
Screenshot: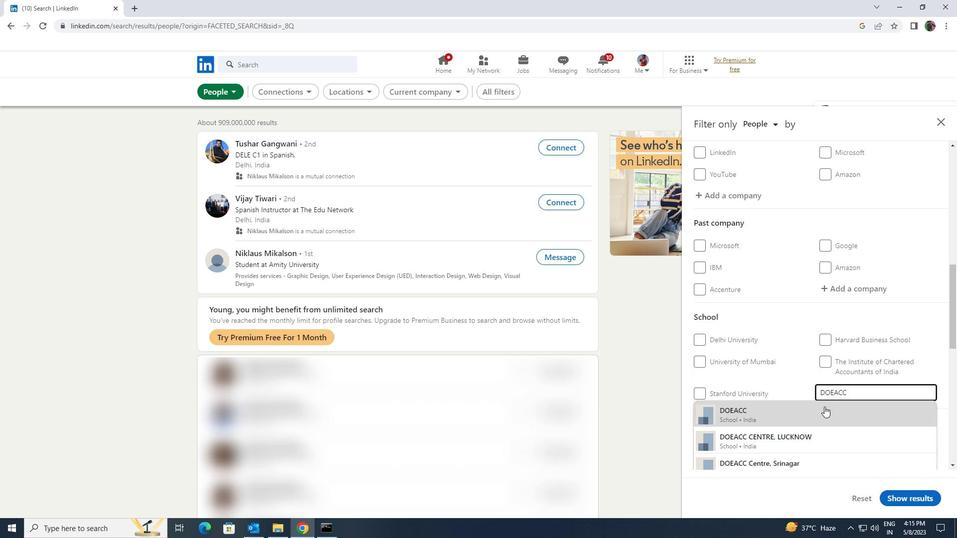 
Action: Mouse scrolled (825, 406) with delta (0, 0)
Screenshot: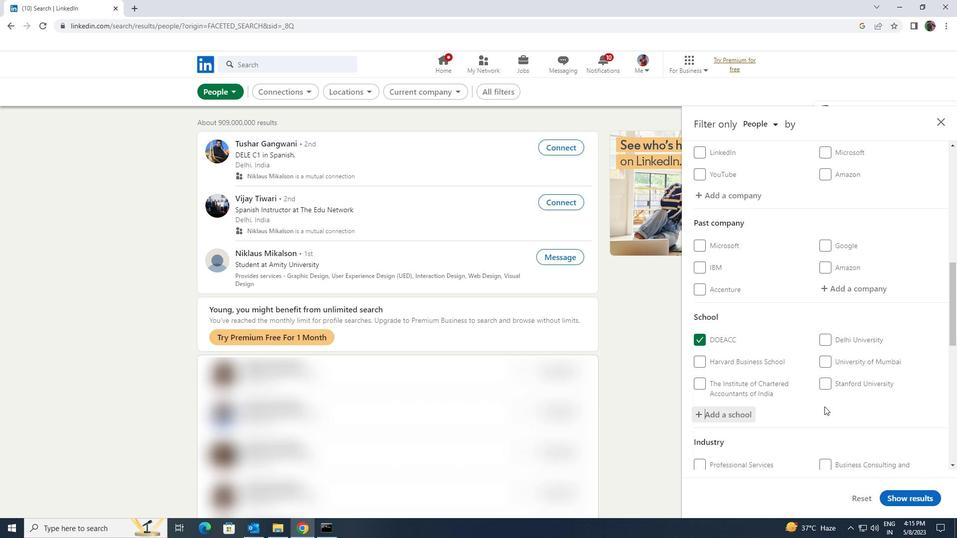 
Action: Mouse scrolled (825, 406) with delta (0, 0)
Screenshot: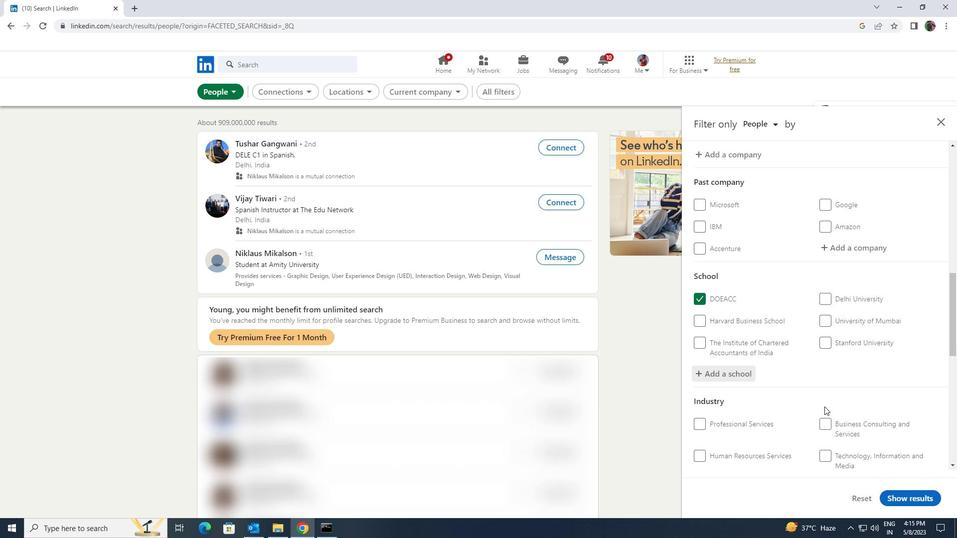 
Action: Mouse scrolled (825, 406) with delta (0, 0)
Screenshot: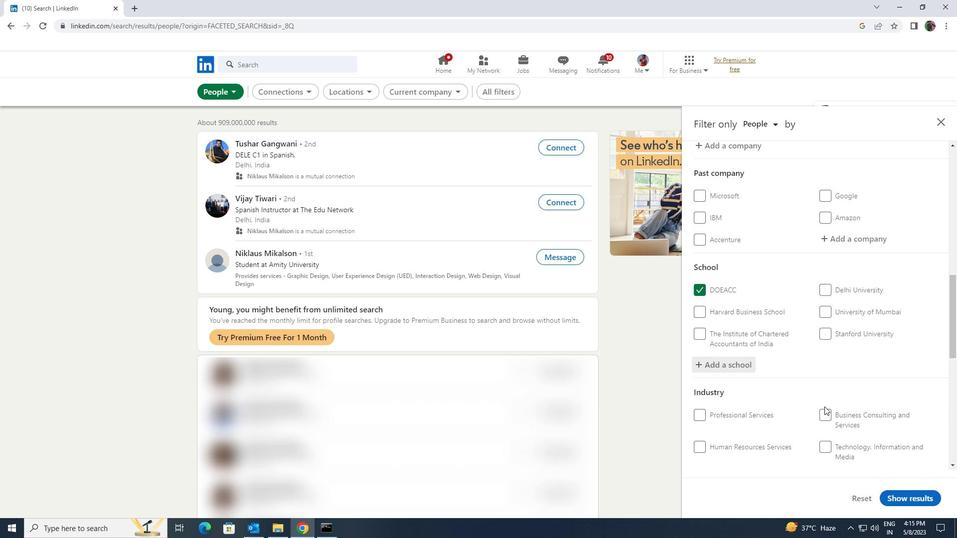 
Action: Mouse moved to (826, 381)
Screenshot: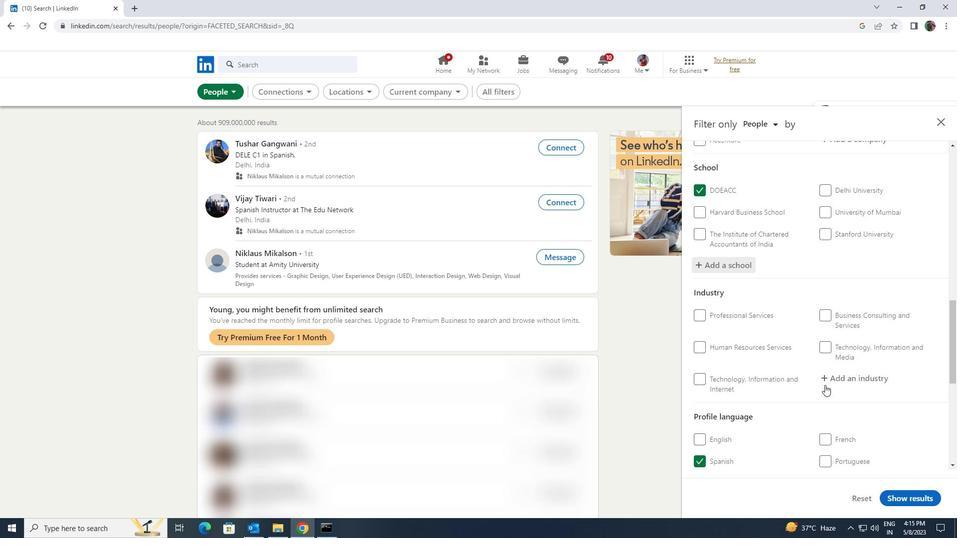 
Action: Mouse pressed left at (826, 381)
Screenshot: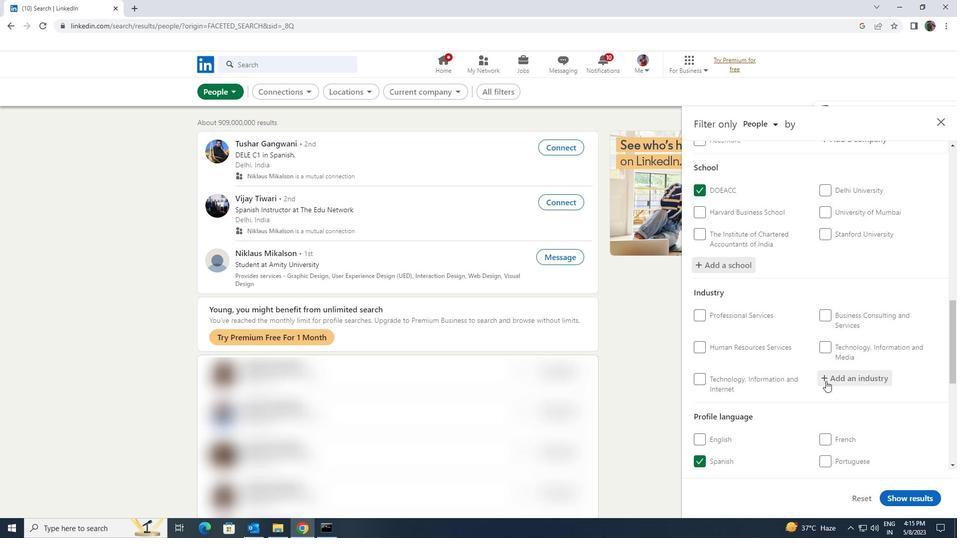 
Action: Key pressed <Key.shift><Key.shift>FIRE<Key.space><Key.shift>PRO
Screenshot: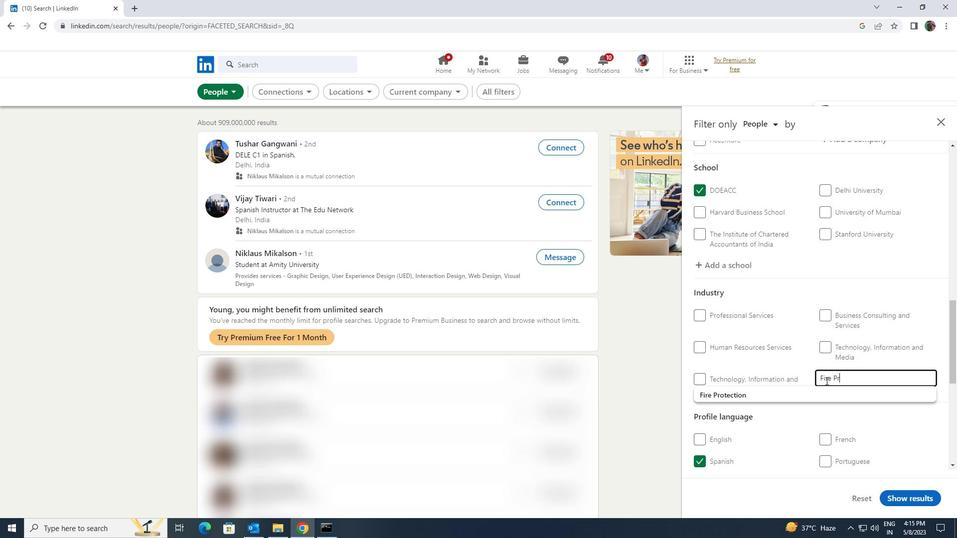 
Action: Mouse moved to (824, 390)
Screenshot: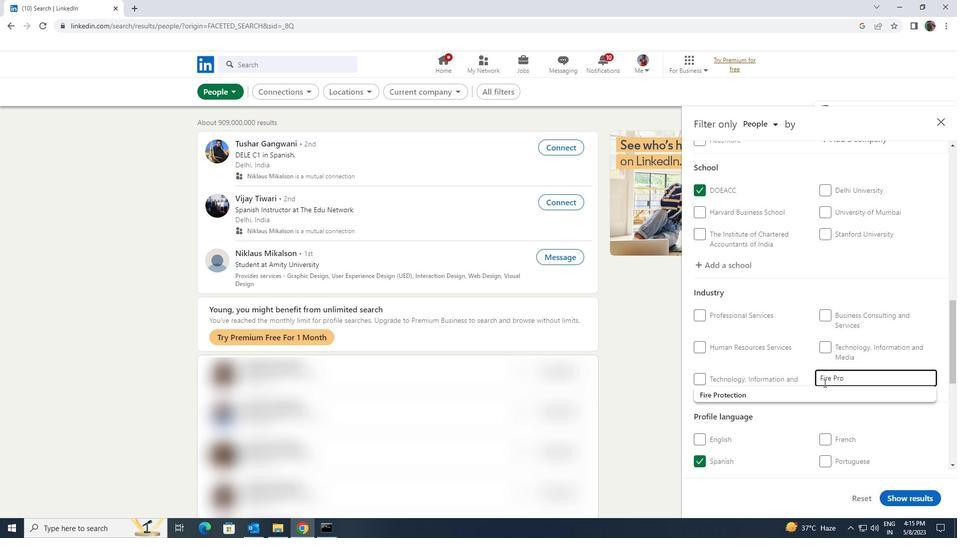 
Action: Mouse pressed left at (824, 390)
Screenshot: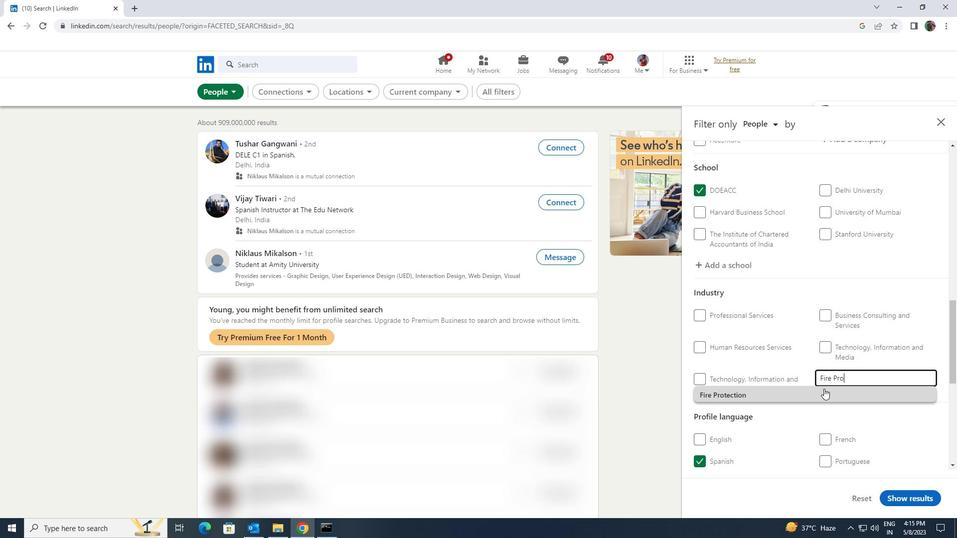 
Action: Mouse scrolled (824, 390) with delta (0, 0)
Screenshot: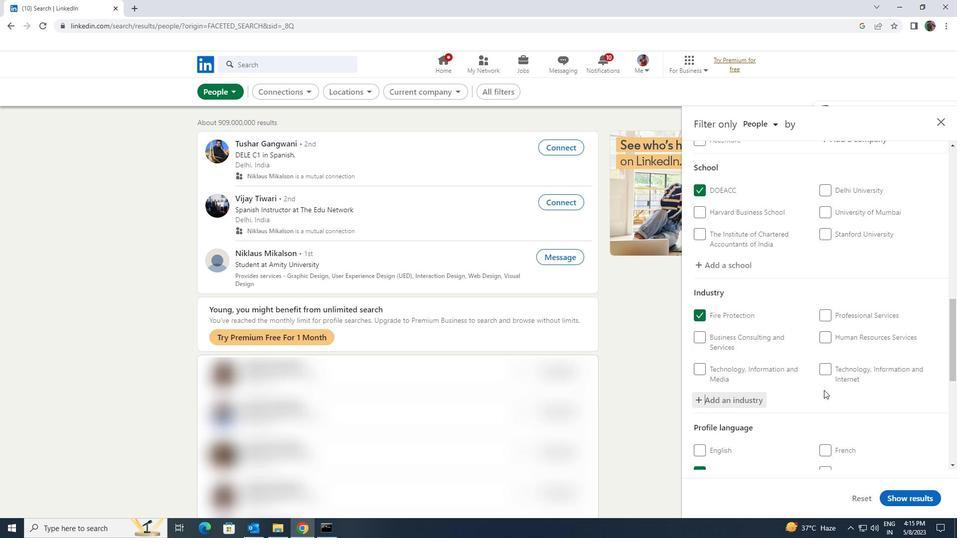 
Action: Mouse scrolled (824, 390) with delta (0, 0)
Screenshot: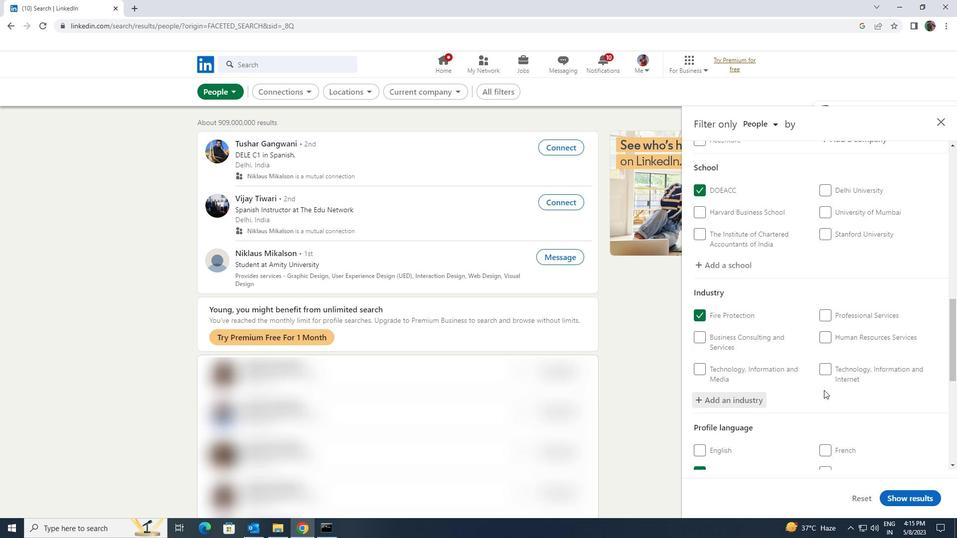 
Action: Mouse scrolled (824, 390) with delta (0, 0)
Screenshot: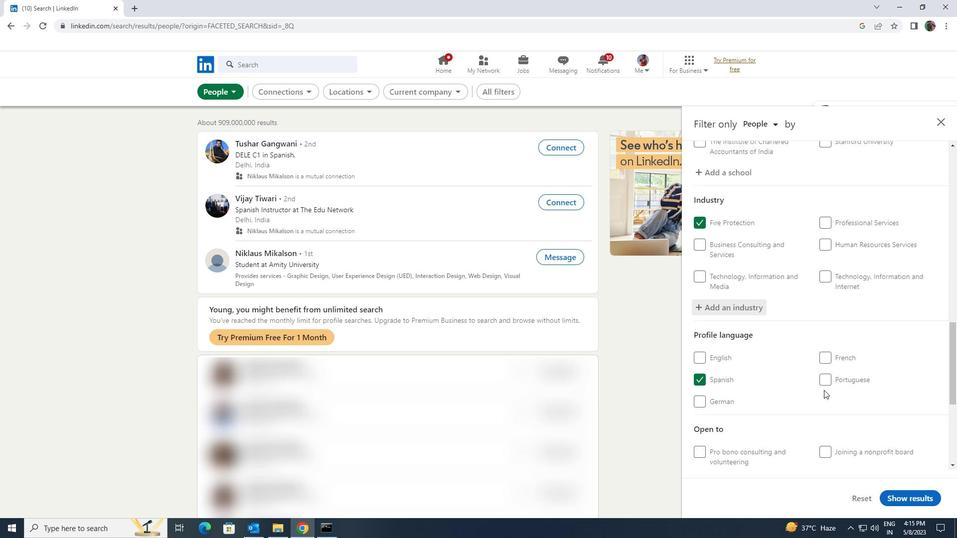 
Action: Mouse scrolled (824, 390) with delta (0, 0)
Screenshot: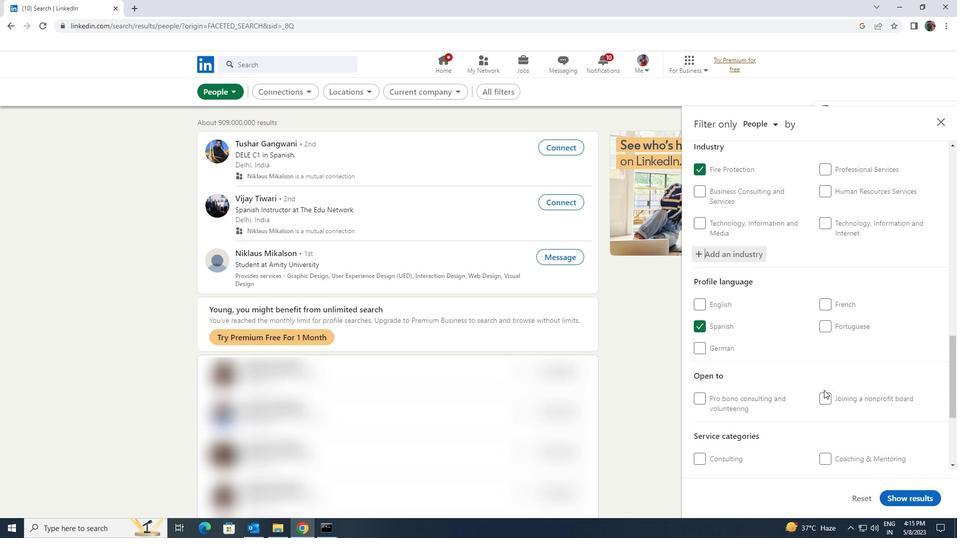 
Action: Mouse scrolled (824, 390) with delta (0, 0)
Screenshot: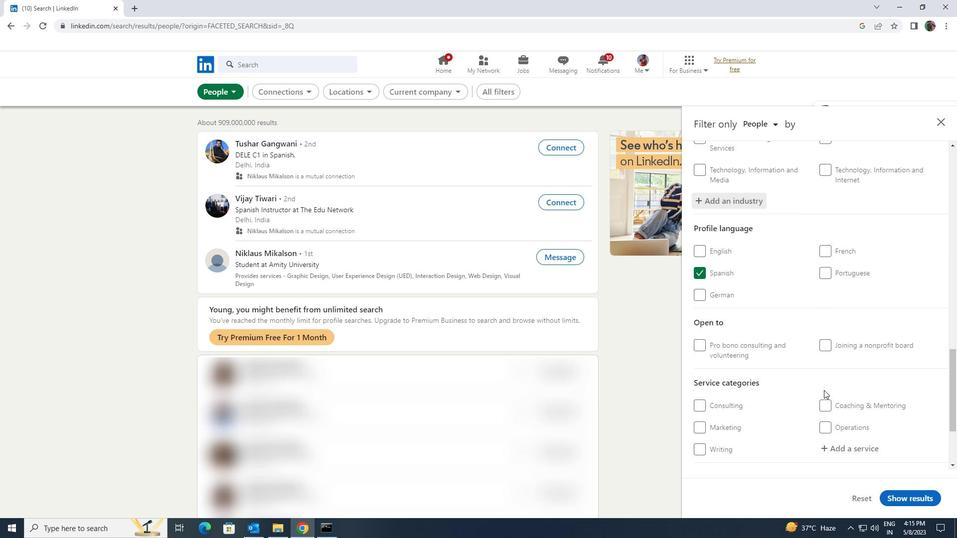 
Action: Mouse moved to (821, 394)
Screenshot: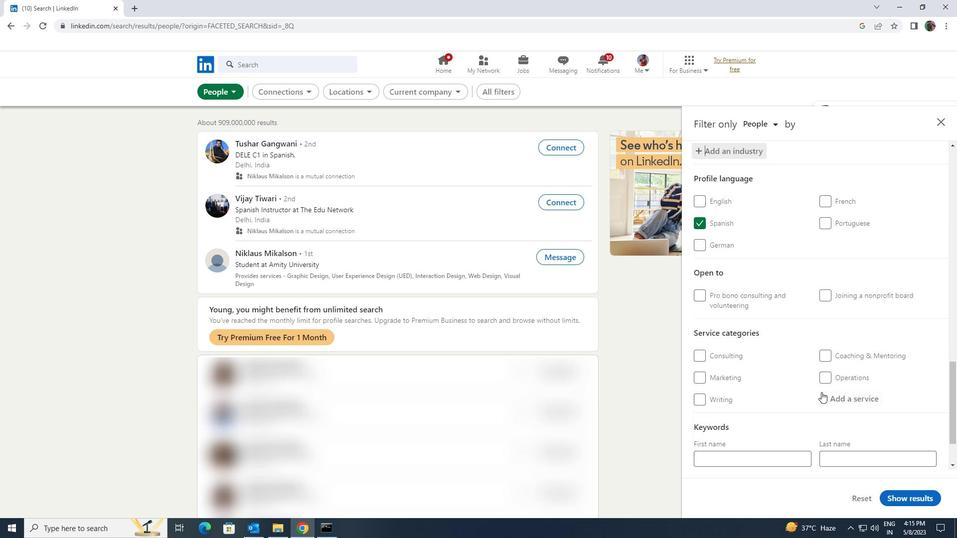 
Action: Mouse pressed left at (821, 394)
Screenshot: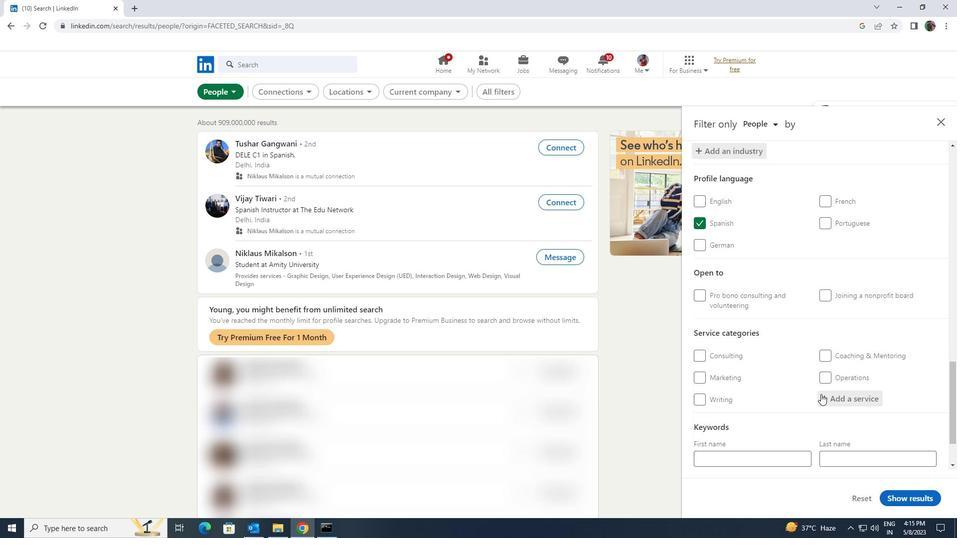 
Action: Key pressed <Key.shift><Key.shift><Key.shift><Key.shift><Key.shift>EVENT<Key.space>
Screenshot: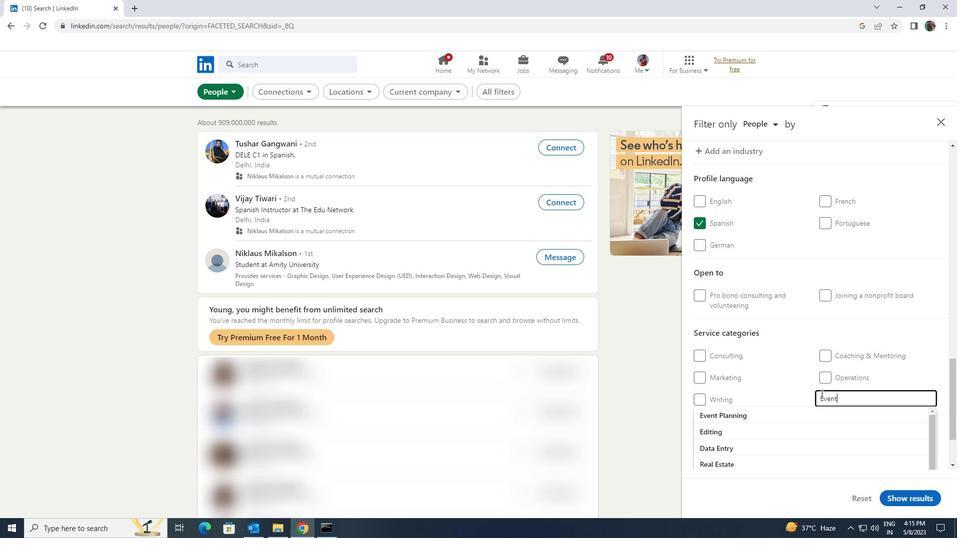 
Action: Mouse moved to (820, 408)
Screenshot: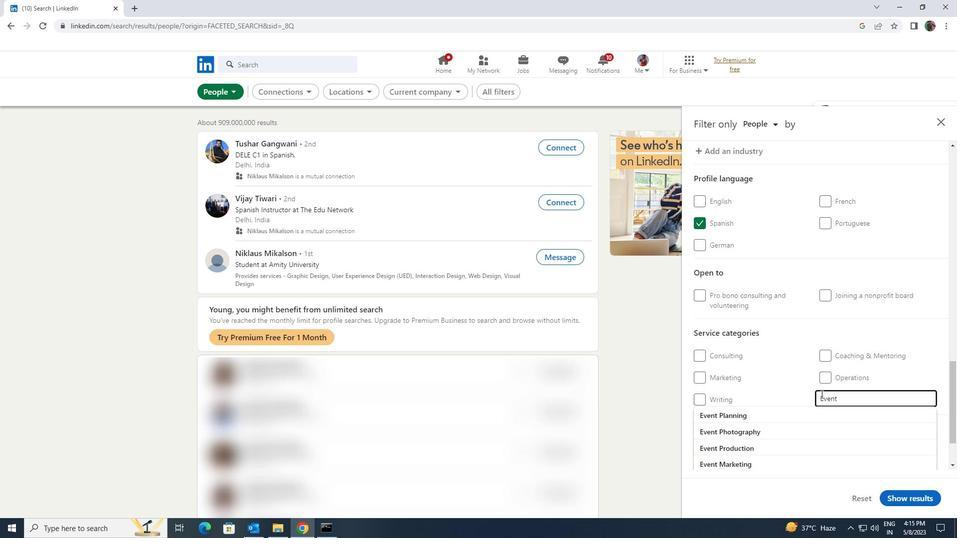 
Action: Mouse pressed left at (820, 408)
Screenshot: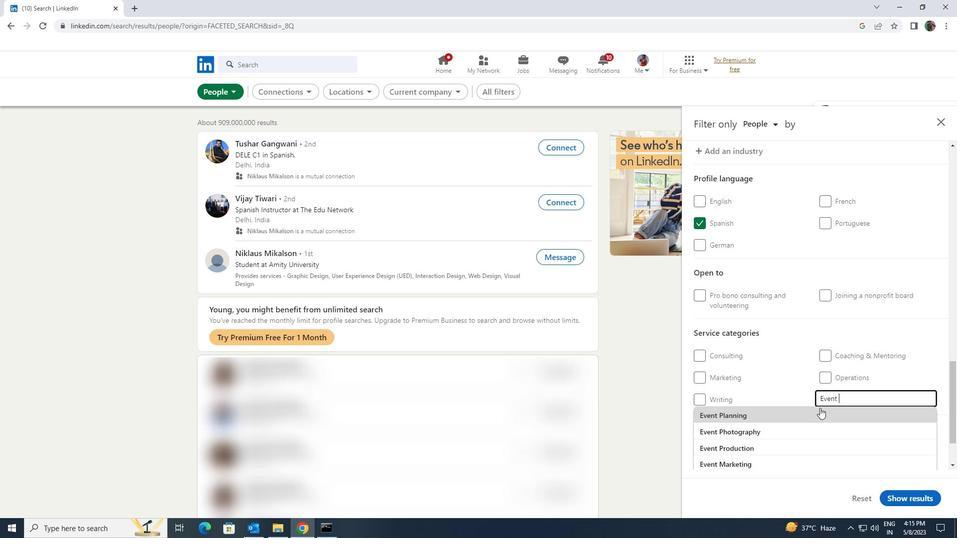 
Action: Mouse scrolled (820, 408) with delta (0, 0)
Screenshot: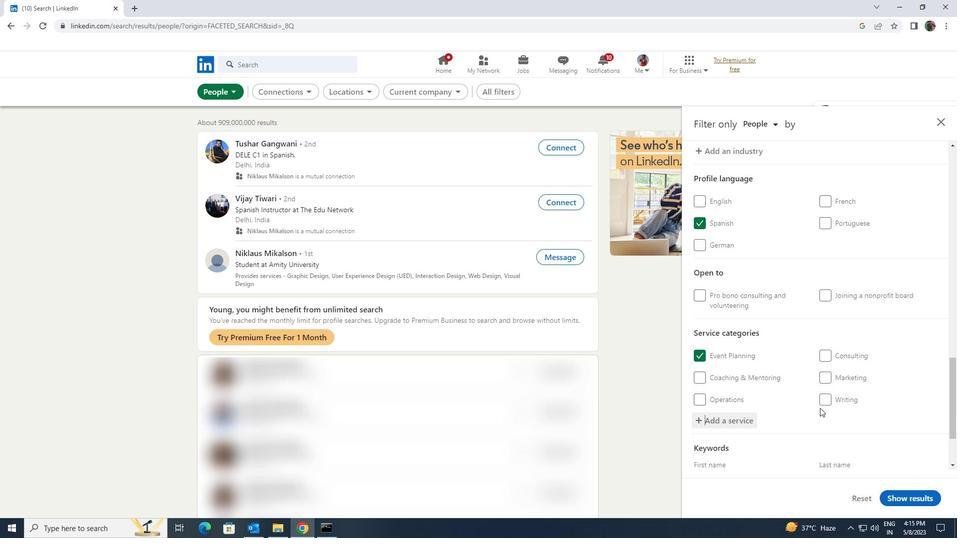 
Action: Mouse scrolled (820, 408) with delta (0, 0)
Screenshot: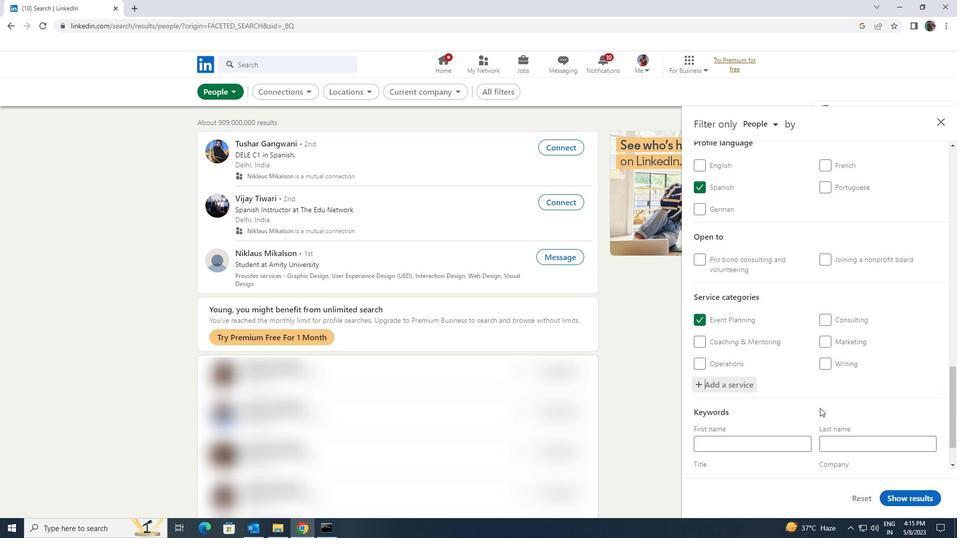 
Action: Mouse scrolled (820, 408) with delta (0, 0)
Screenshot: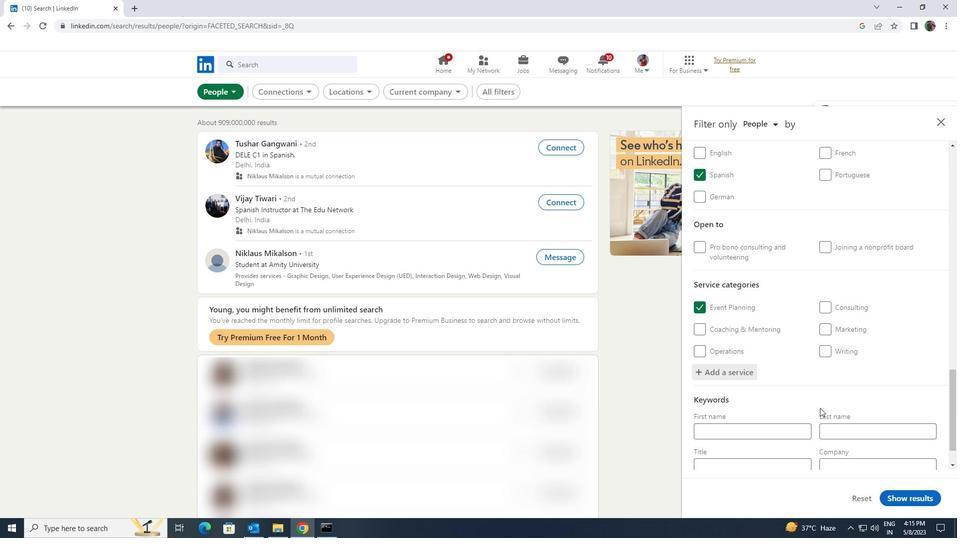 
Action: Mouse moved to (794, 420)
Screenshot: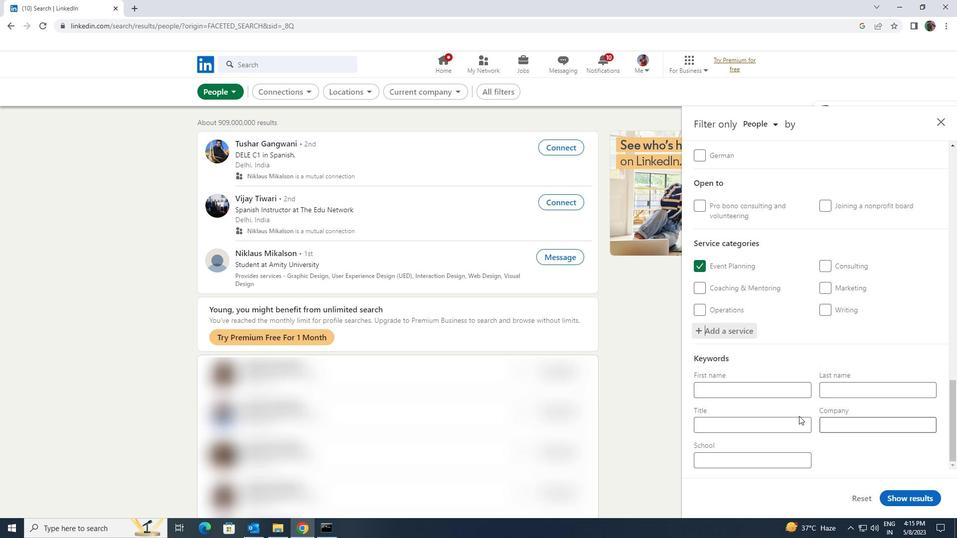 
Action: Mouse pressed left at (794, 420)
Screenshot: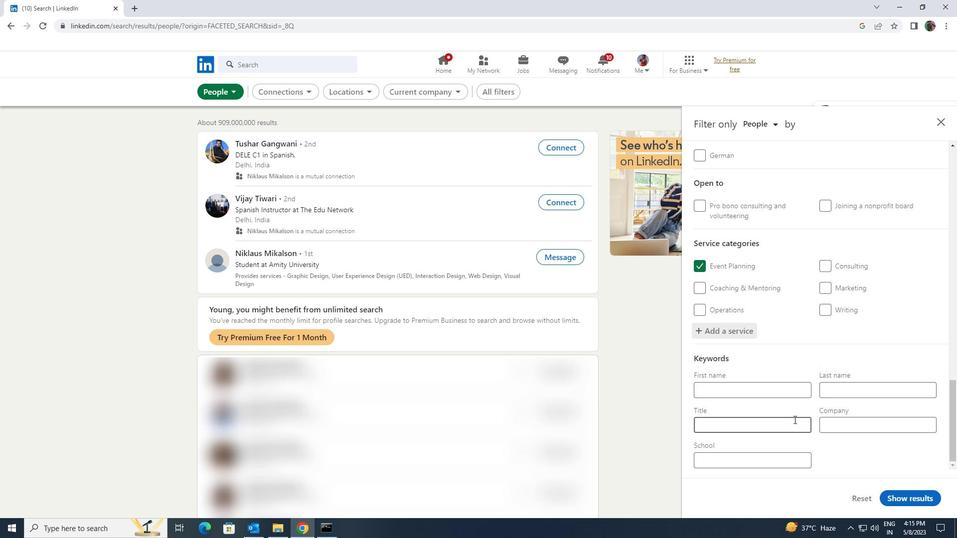 
Action: Key pressed <Key.shift><Key.shift><Key.shift>SALES<Key.space><Key.shift>REPRESENTATIVE
Screenshot: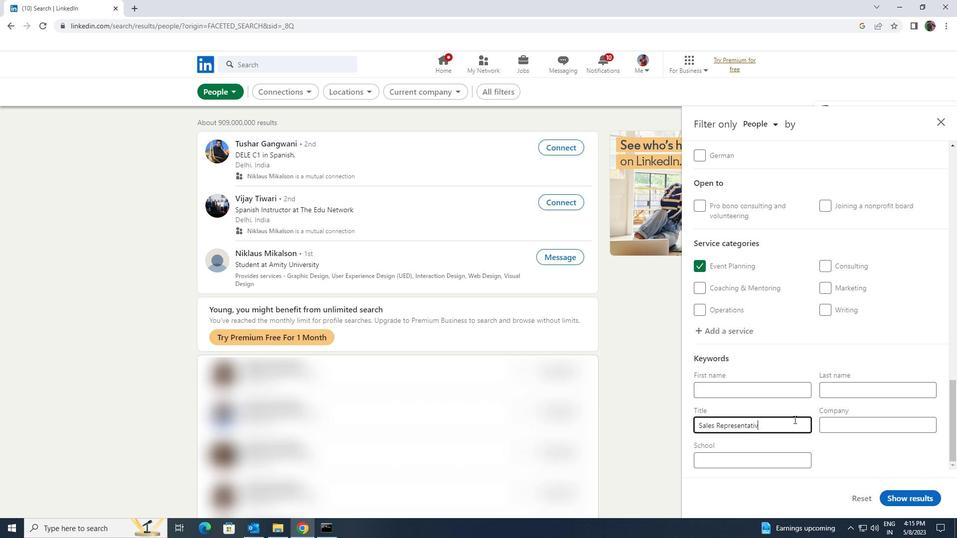 
Action: Mouse moved to (895, 499)
Screenshot: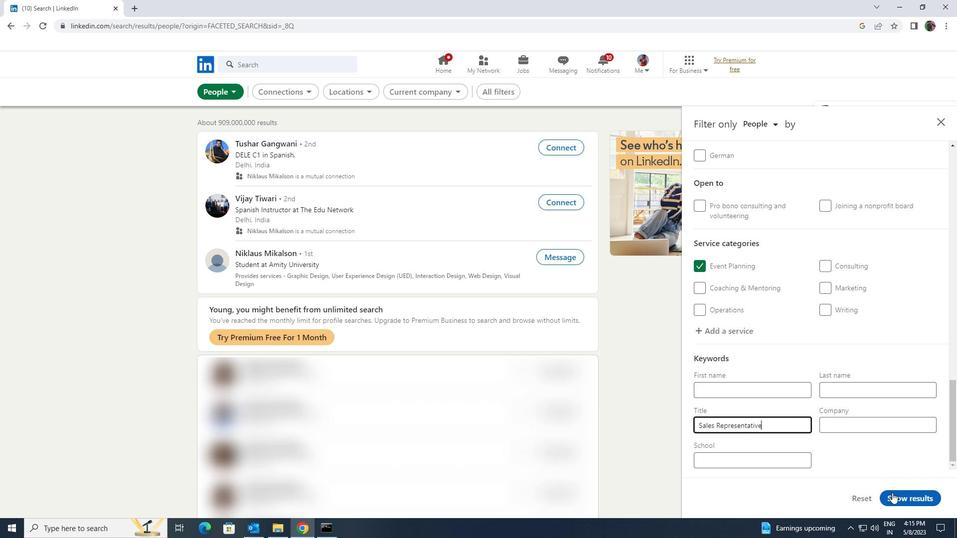 
Action: Mouse pressed left at (895, 499)
Screenshot: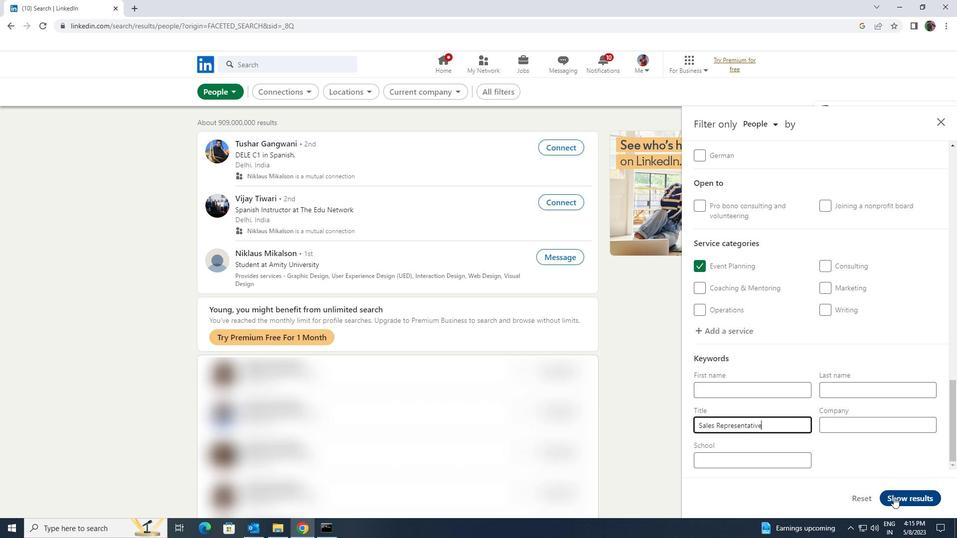 
